 Task: Look for space in Rincón de la Victoria, Spain from 9th June, 2023 to 16th June, 2023 for 2 adults in price range Rs.8000 to Rs.16000. Place can be entire place with 2 bedrooms having 2 beds and 1 bathroom. Property type can be house, flat, guest house. Booking option can be shelf check-in. Required host language is English.
Action: Mouse moved to (260, 142)
Screenshot: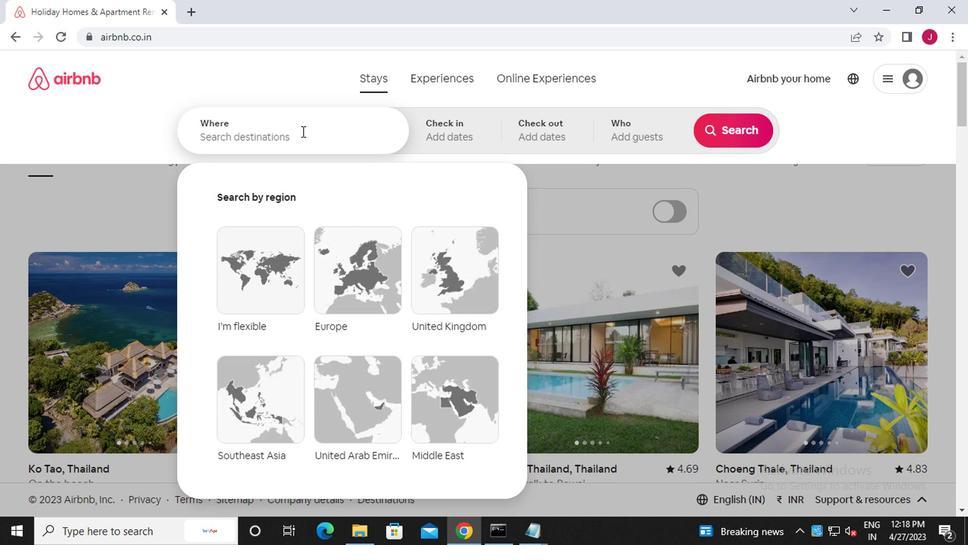 
Action: Mouse pressed left at (260, 142)
Screenshot: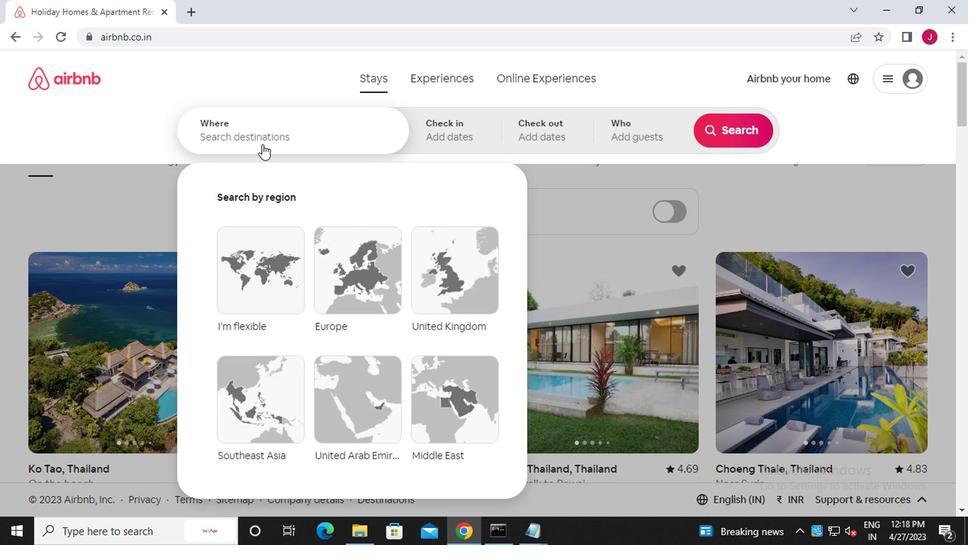 
Action: Key pressed <Key.caps_lock>r<Key.caps_lock>incon<Key.space>de<Key.space>la
Screenshot: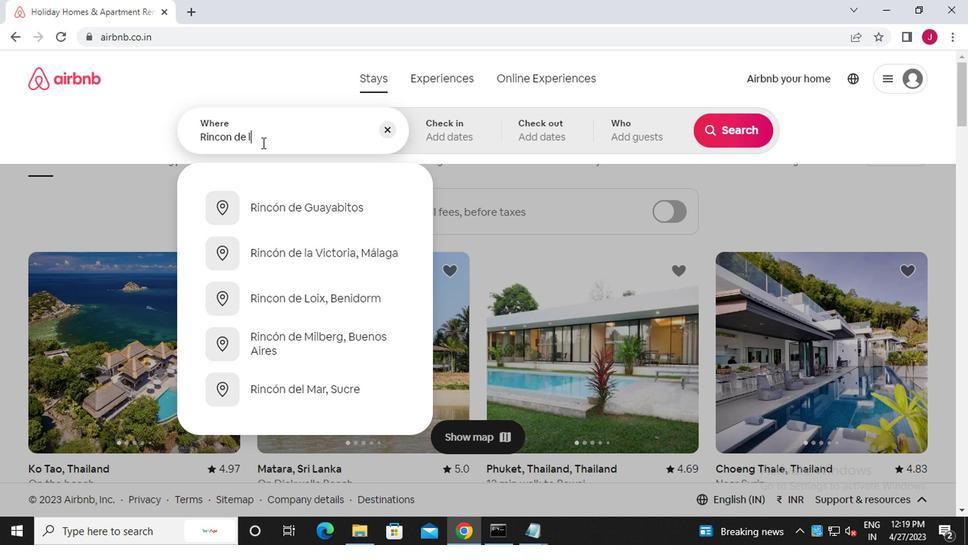 
Action: Mouse moved to (340, 203)
Screenshot: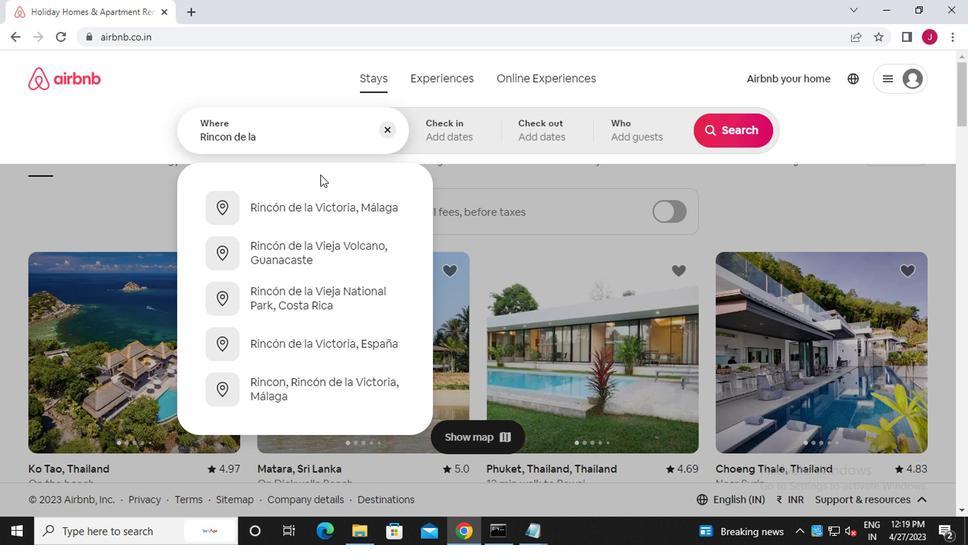 
Action: Mouse pressed left at (340, 203)
Screenshot: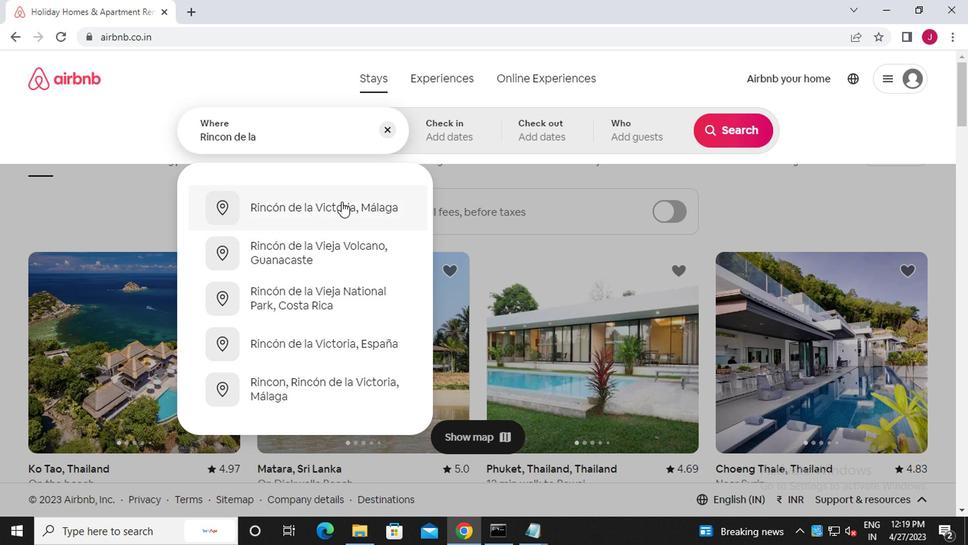 
Action: Mouse moved to (341, 139)
Screenshot: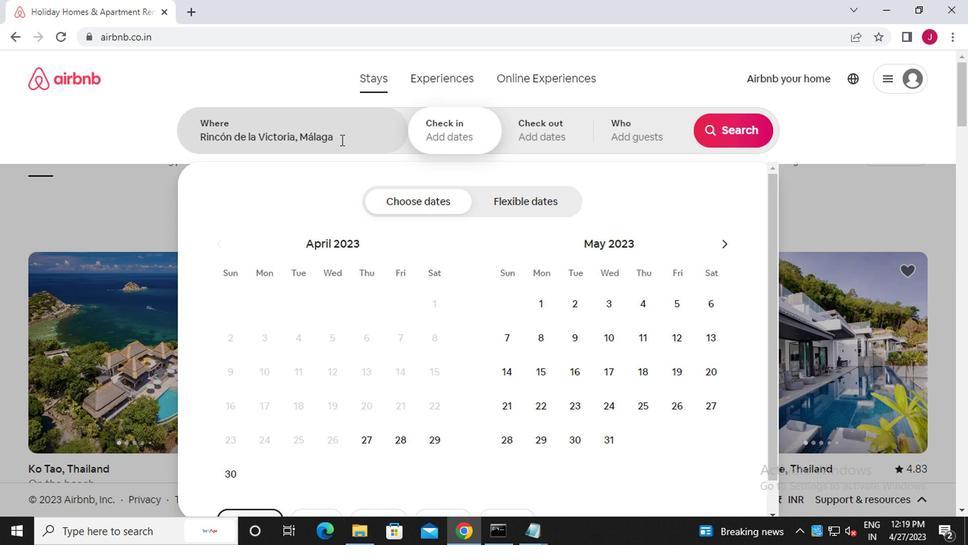 
Action: Mouse pressed left at (341, 139)
Screenshot: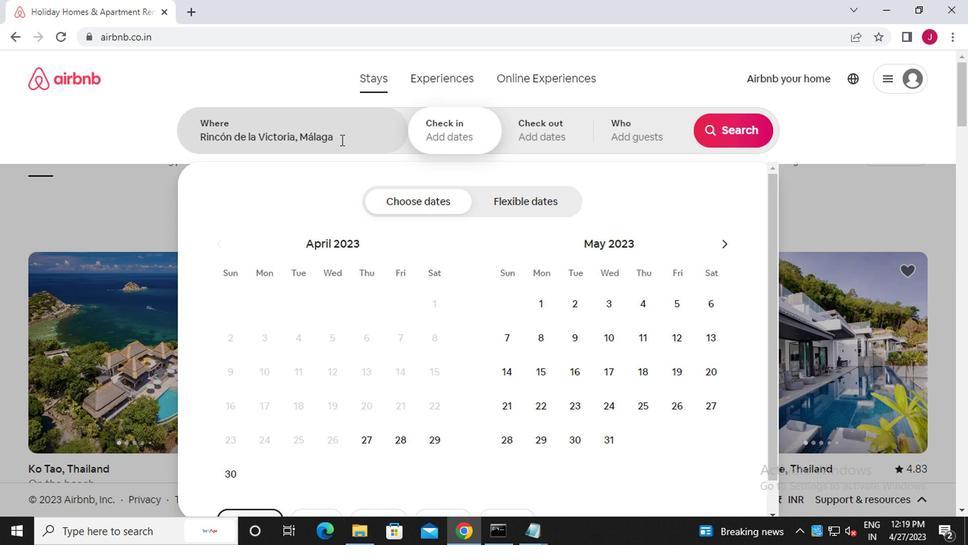 
Action: Mouse moved to (341, 139)
Screenshot: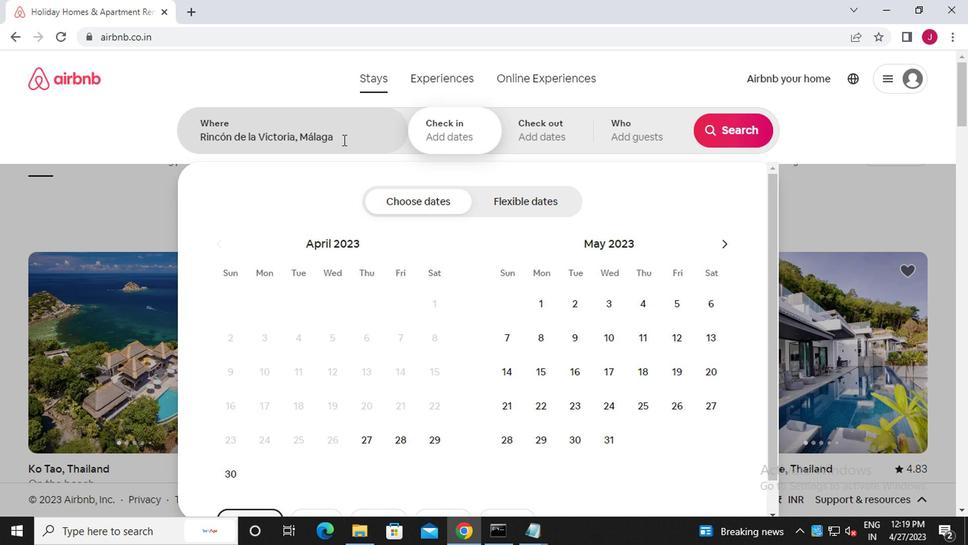 
Action: Key pressed <Key.backspace><Key.backspace><Key.backspace><Key.backspace><Key.backspace><Key.backspace>spain
Screenshot: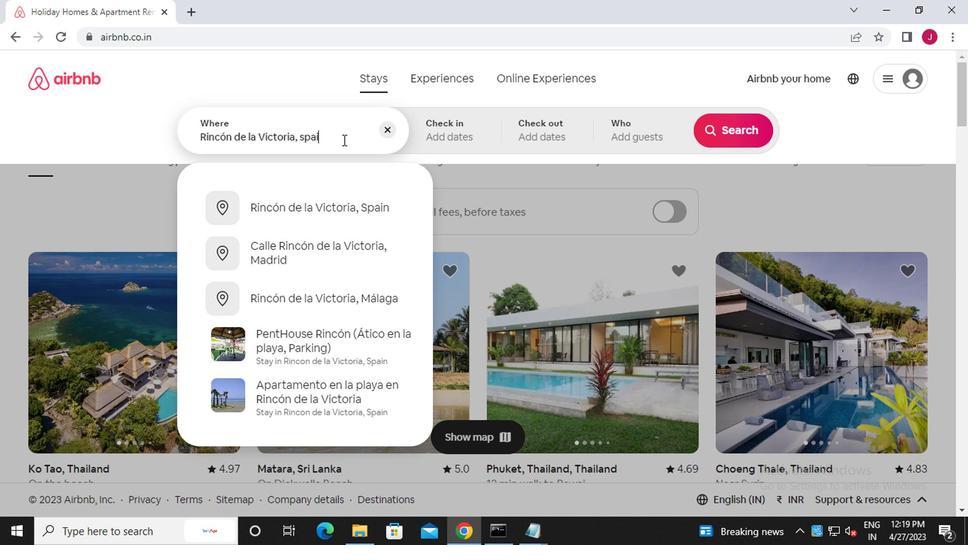 
Action: Mouse moved to (370, 206)
Screenshot: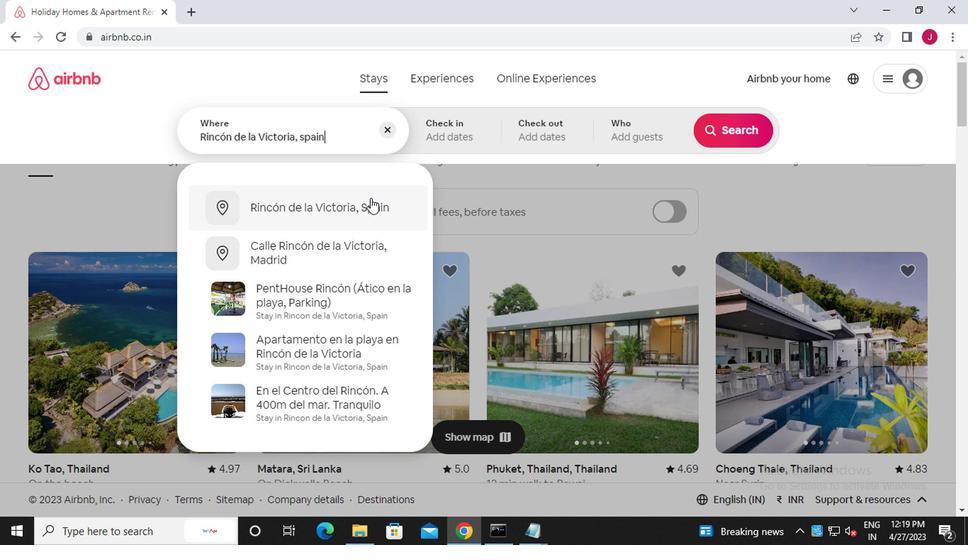 
Action: Mouse pressed left at (370, 206)
Screenshot: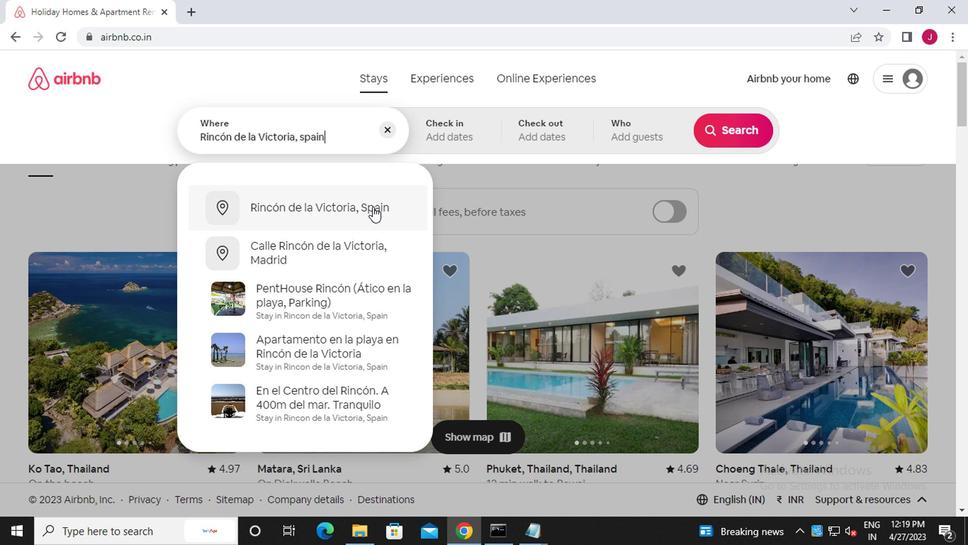 
Action: Mouse moved to (725, 243)
Screenshot: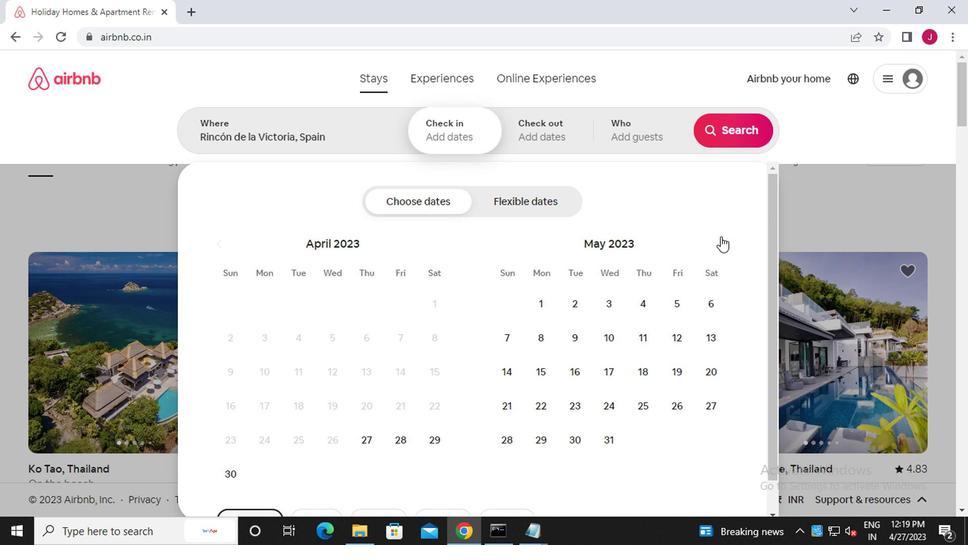 
Action: Mouse pressed left at (725, 243)
Screenshot: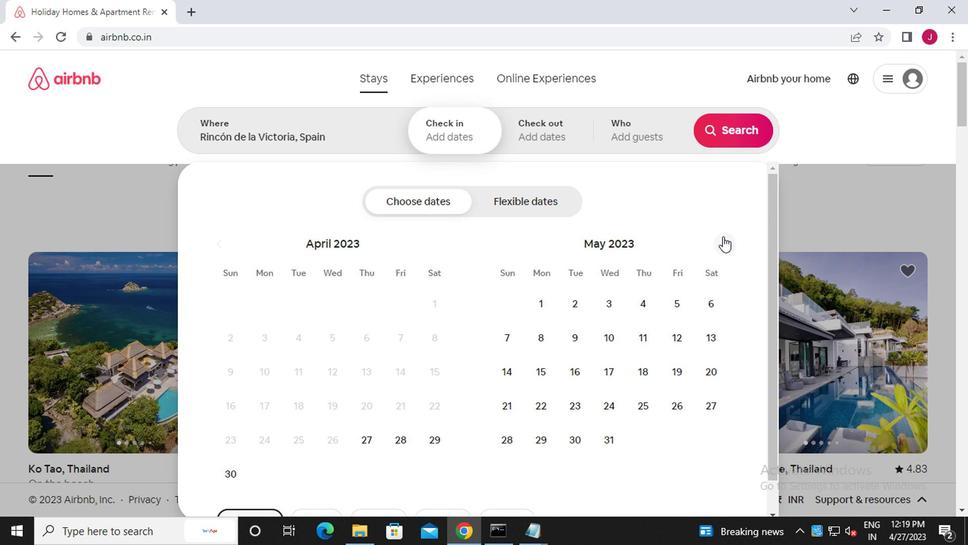 
Action: Mouse moved to (680, 341)
Screenshot: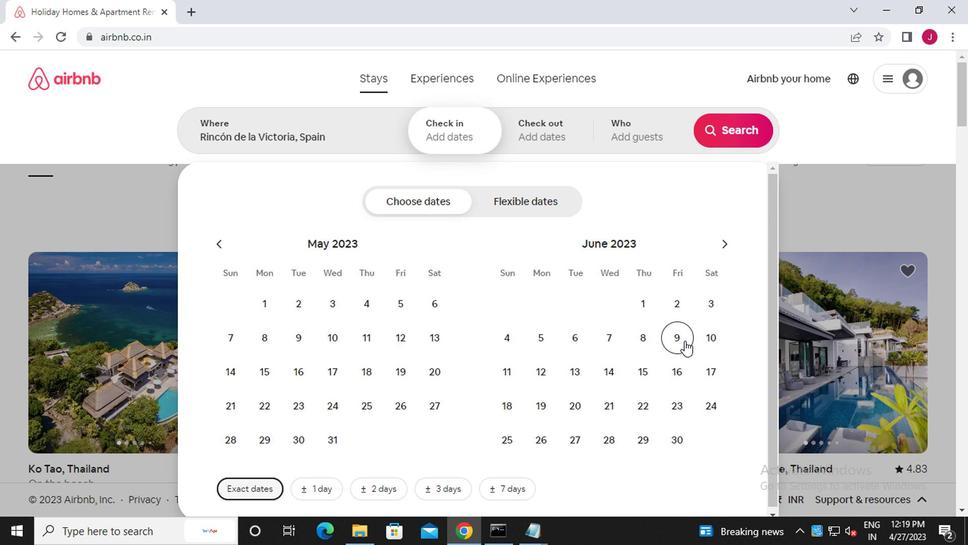 
Action: Mouse pressed left at (680, 341)
Screenshot: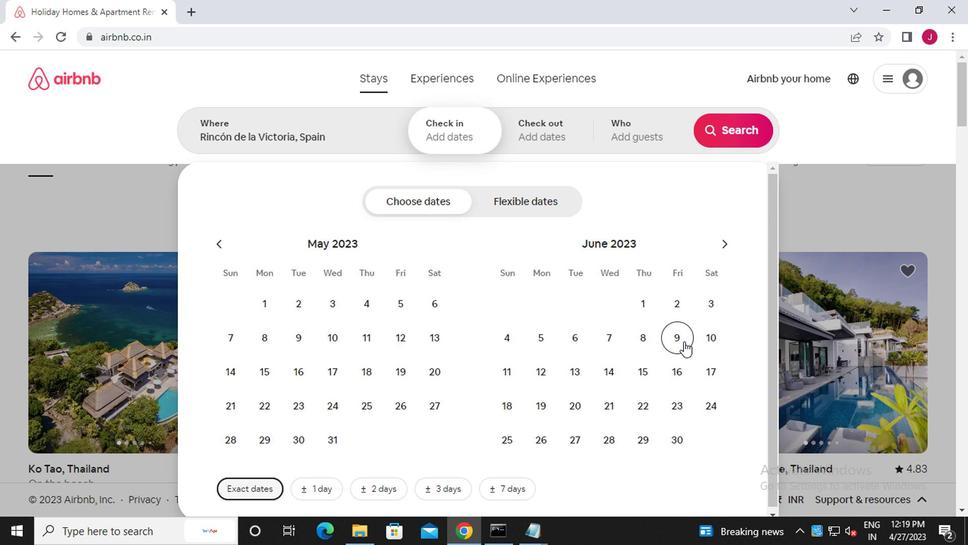 
Action: Mouse moved to (675, 371)
Screenshot: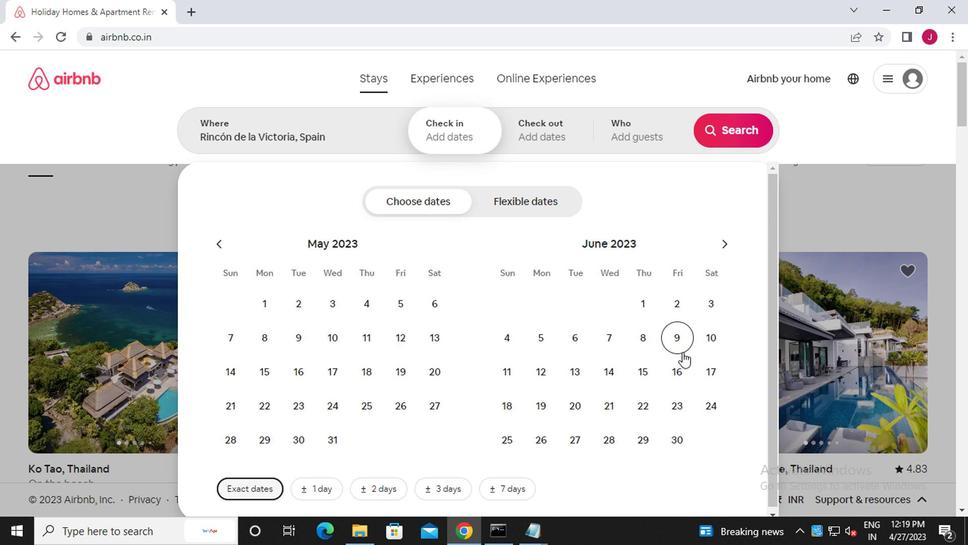 
Action: Mouse pressed left at (675, 371)
Screenshot: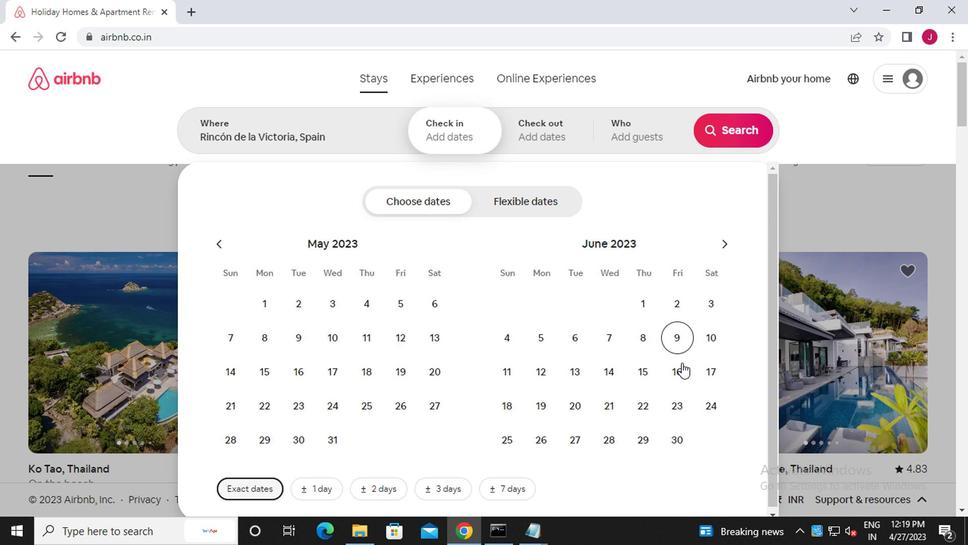 
Action: Mouse moved to (648, 134)
Screenshot: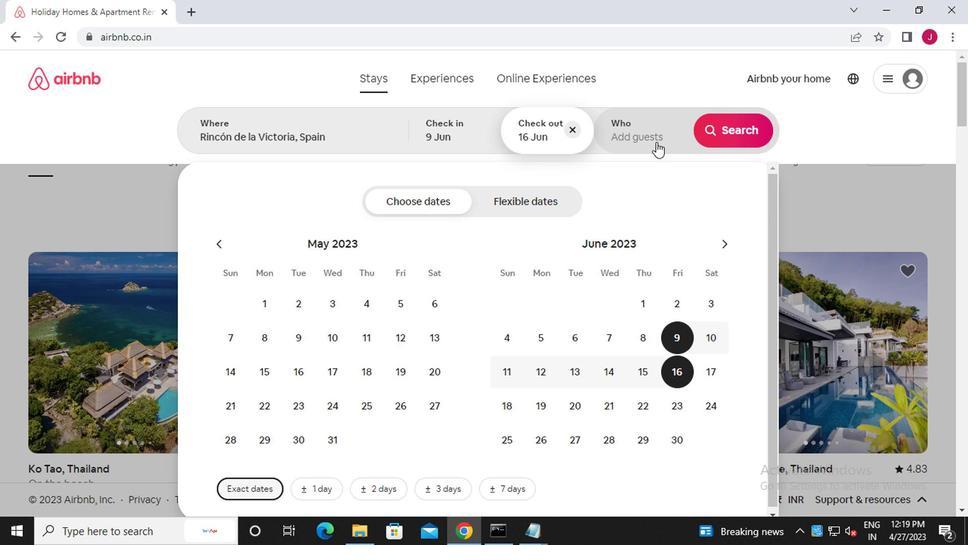 
Action: Mouse pressed left at (648, 134)
Screenshot: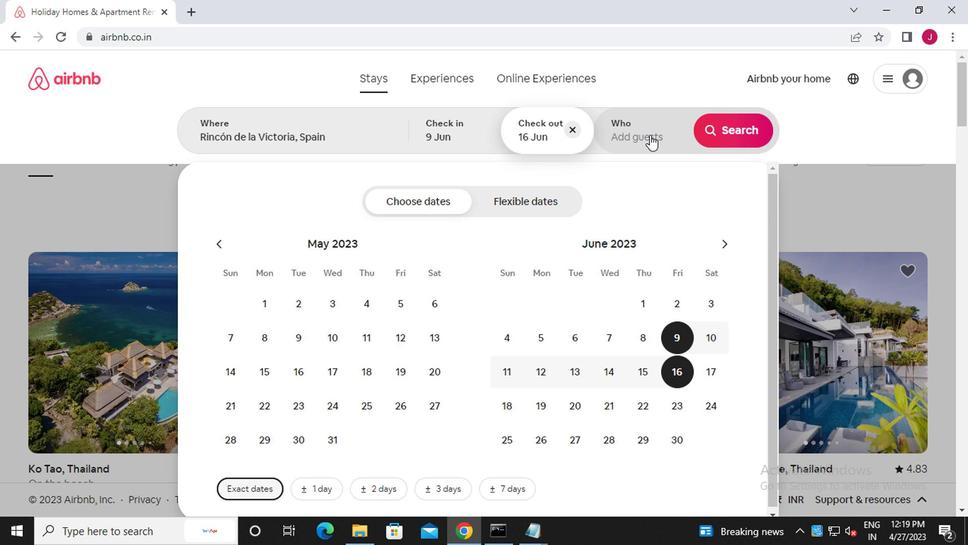 
Action: Mouse moved to (730, 208)
Screenshot: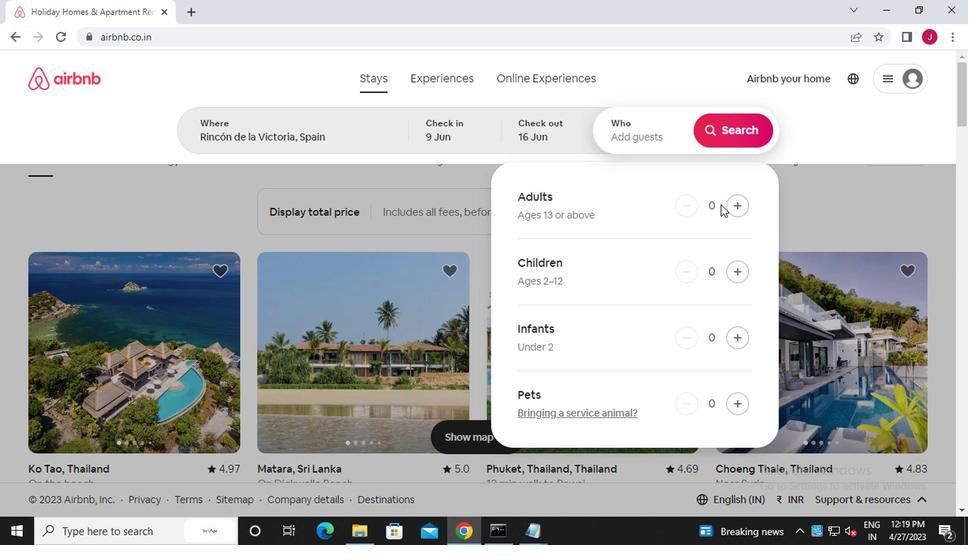 
Action: Mouse pressed left at (730, 208)
Screenshot: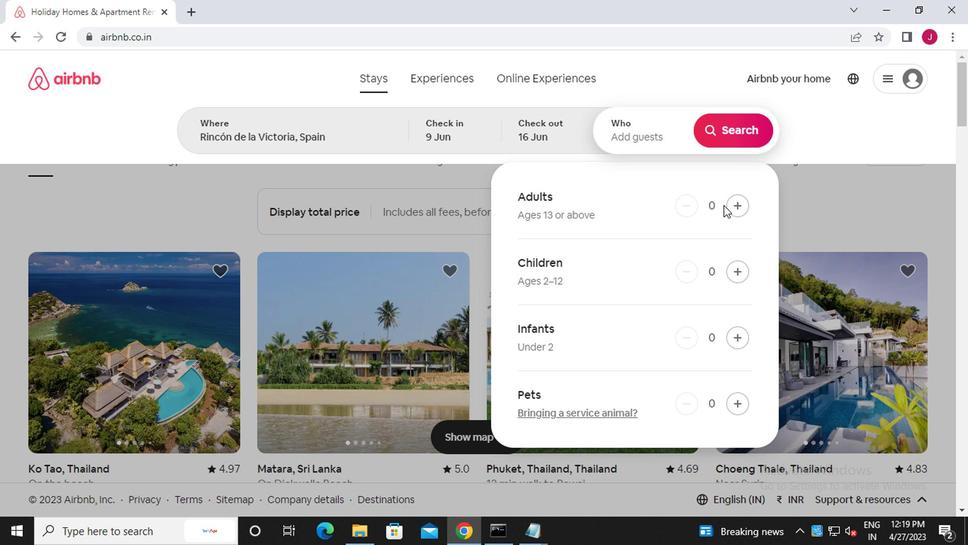 
Action: Mouse moved to (730, 208)
Screenshot: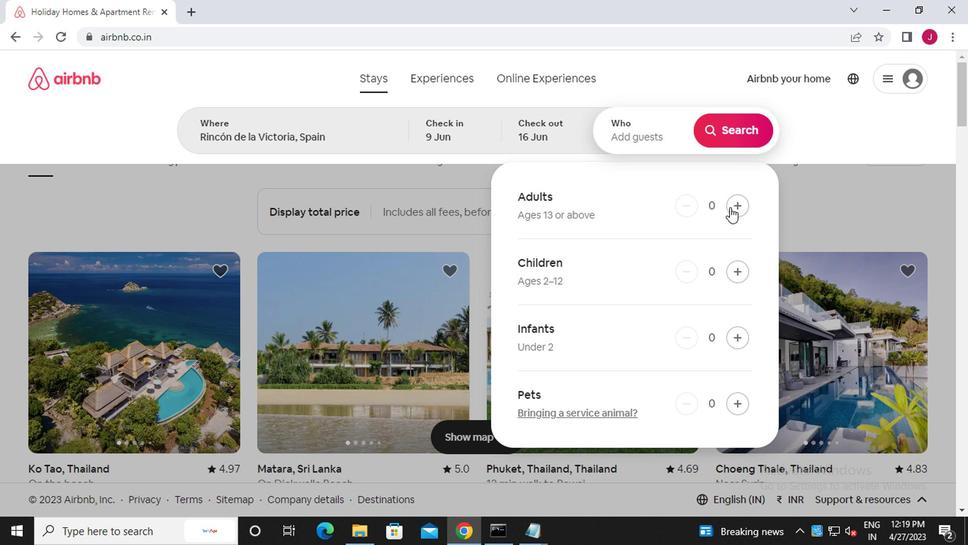 
Action: Mouse pressed left at (730, 208)
Screenshot: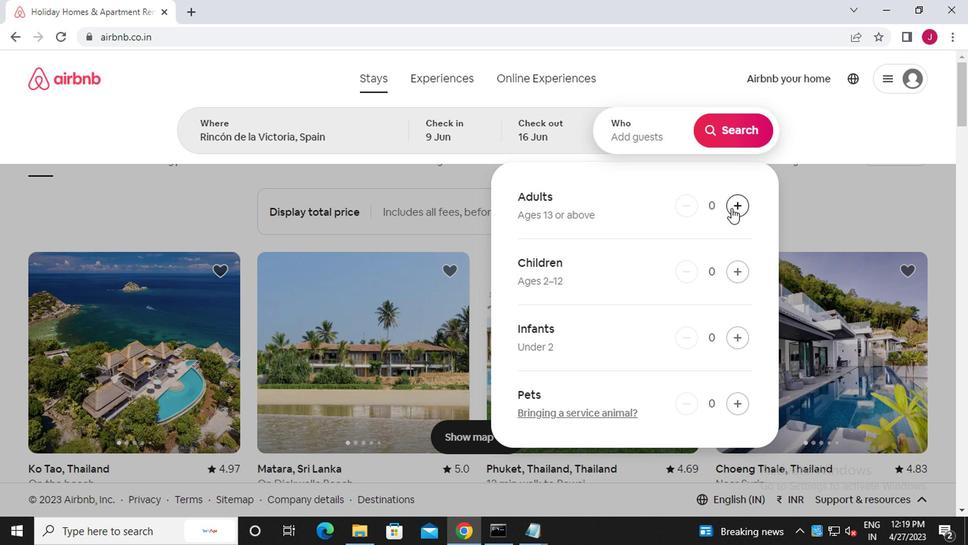 
Action: Mouse moved to (740, 128)
Screenshot: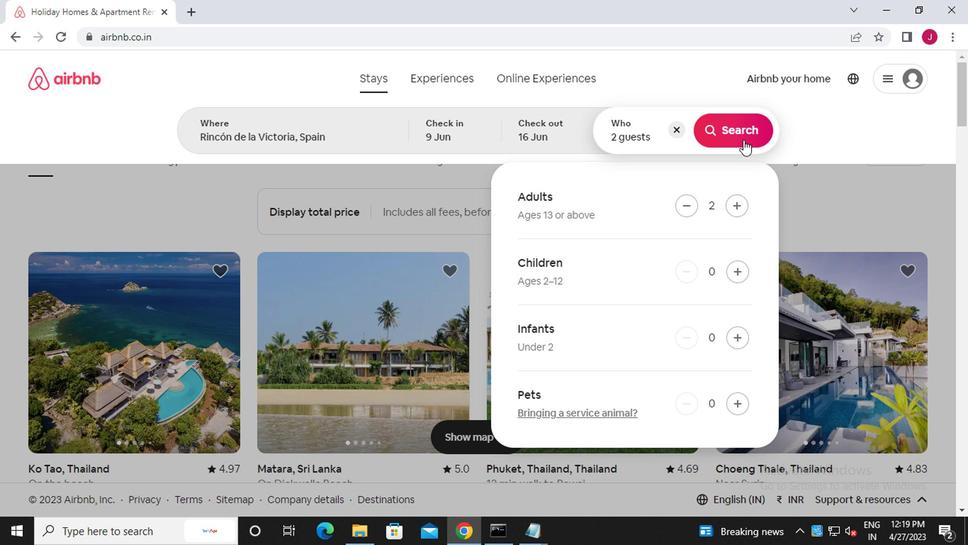 
Action: Mouse pressed left at (740, 128)
Screenshot: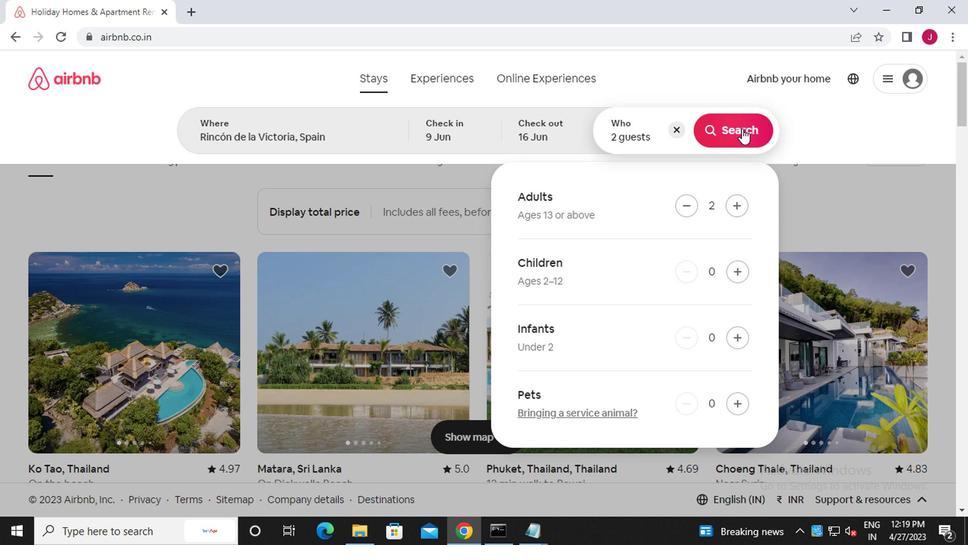 
Action: Mouse moved to (915, 138)
Screenshot: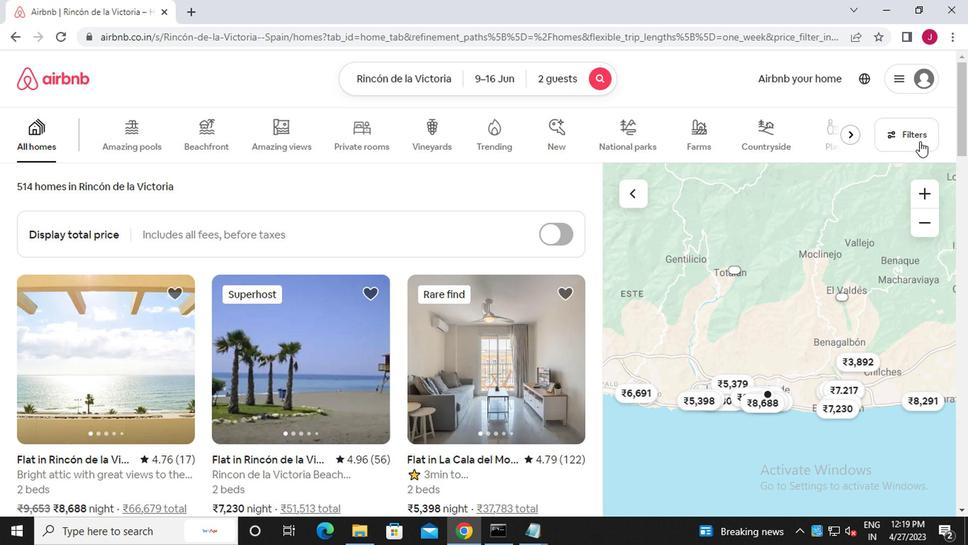 
Action: Mouse pressed left at (915, 138)
Screenshot: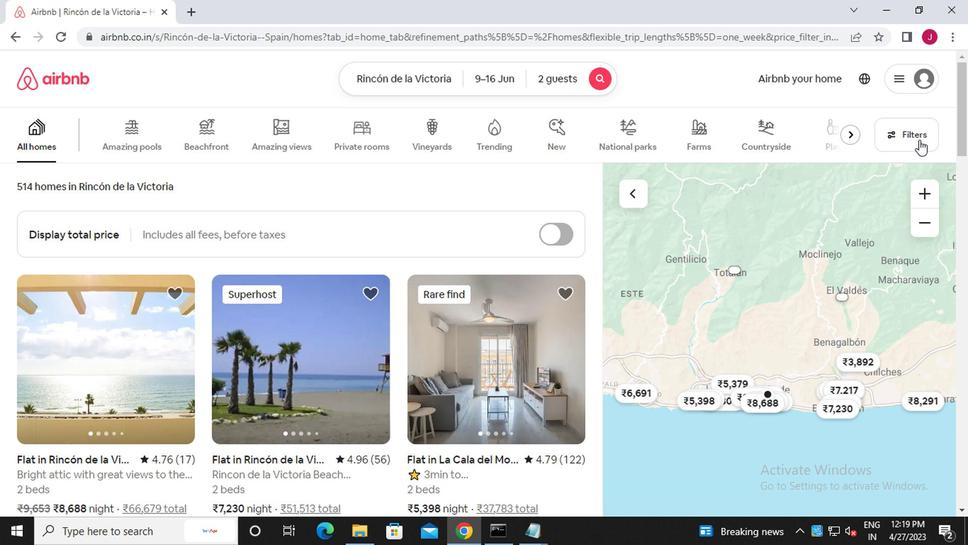 
Action: Mouse moved to (318, 309)
Screenshot: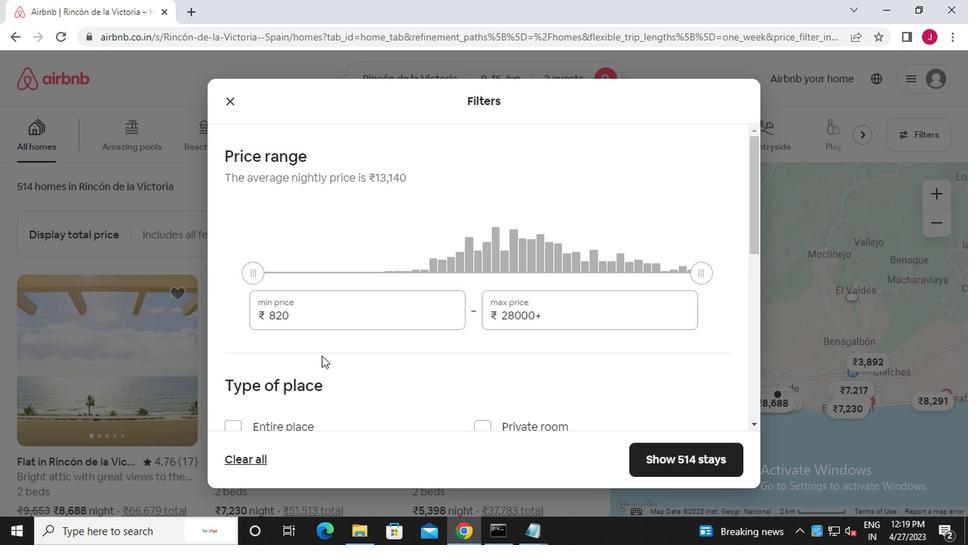 
Action: Mouse pressed left at (318, 309)
Screenshot: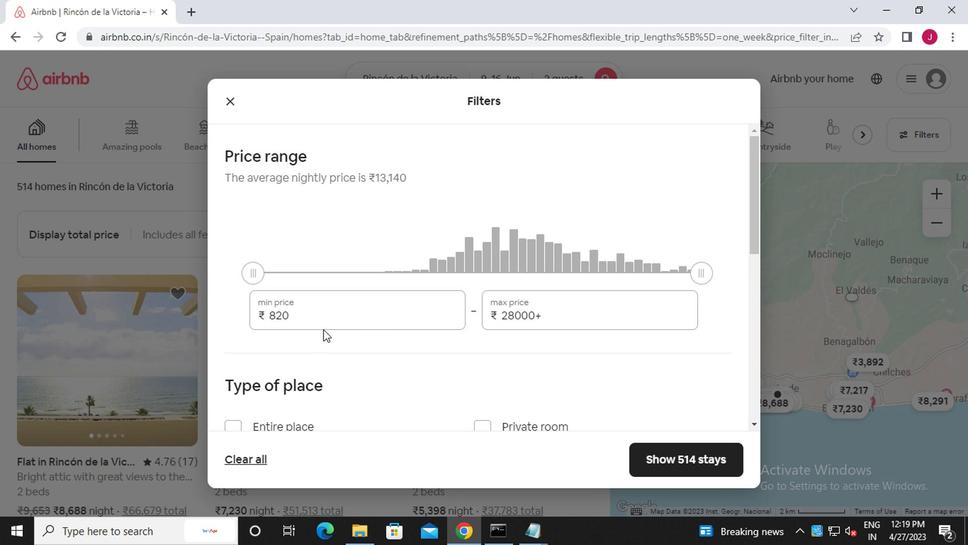 
Action: Mouse moved to (314, 302)
Screenshot: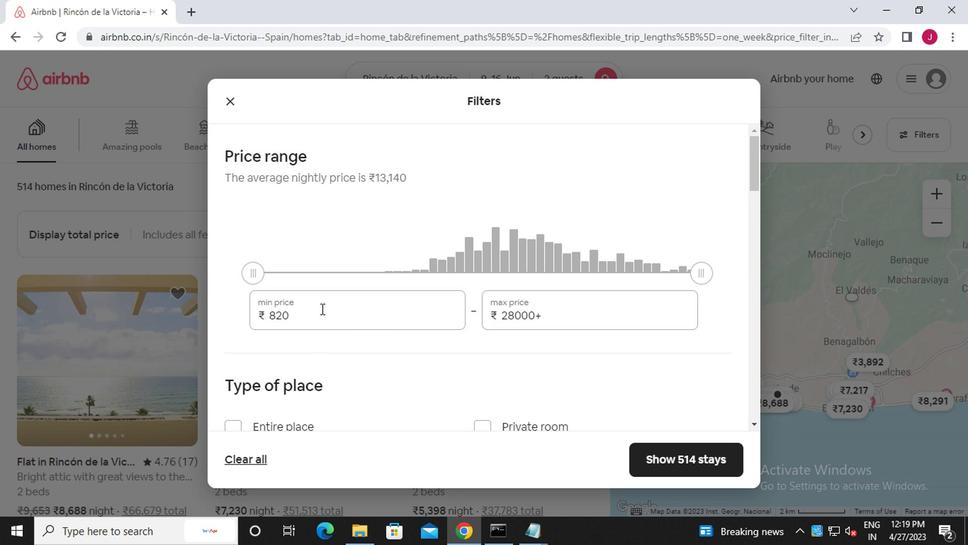 
Action: Key pressed <Key.backspace><Key.backspace><<96>><<96>><<96>>
Screenshot: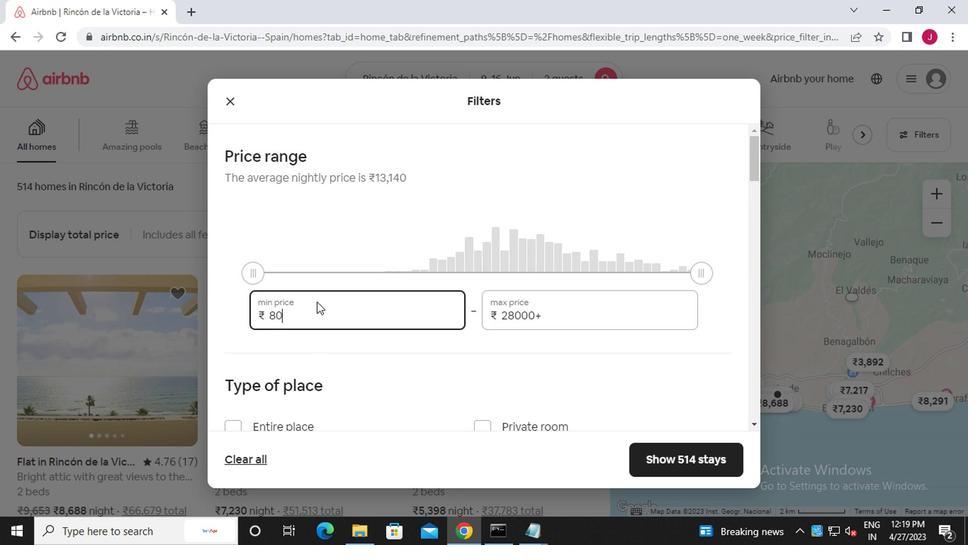 
Action: Mouse moved to (573, 317)
Screenshot: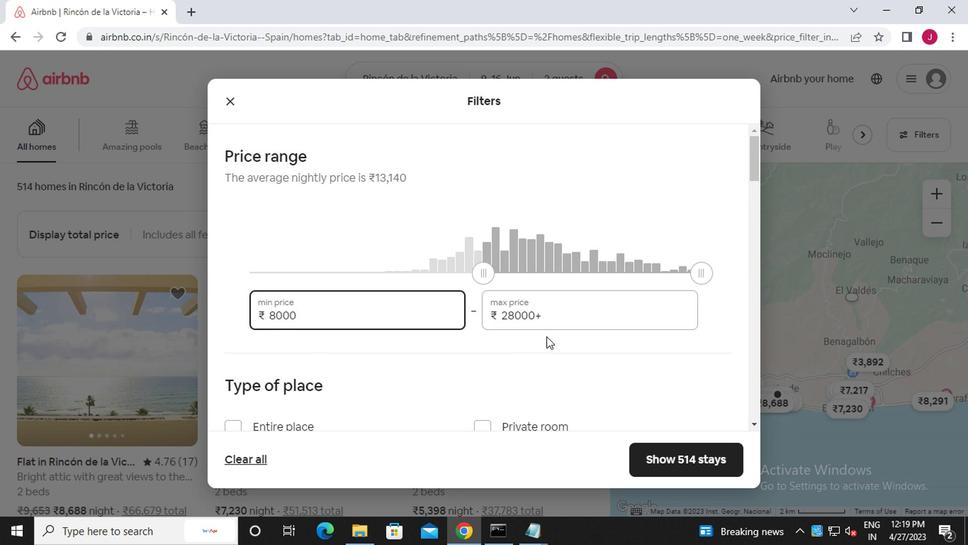 
Action: Mouse pressed left at (573, 317)
Screenshot: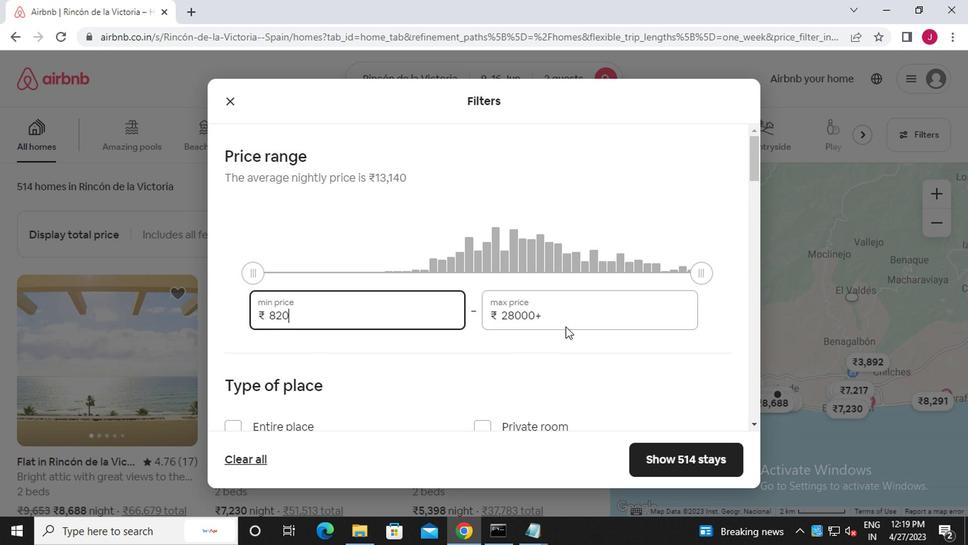 
Action: Mouse moved to (572, 317)
Screenshot: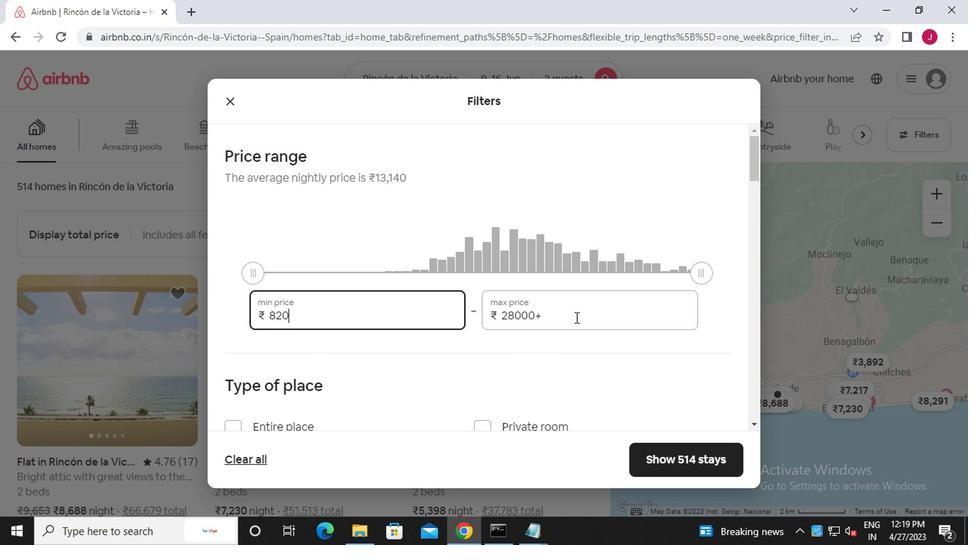 
Action: Key pressed <Key.backspace><Key.backspace><Key.backspace><Key.backspace><Key.backspace><Key.backspace><Key.backspace><Key.backspace><Key.backspace><Key.backspace><Key.backspace><Key.backspace><<97>><<102>><<96>><<96>><<96>>
Screenshot: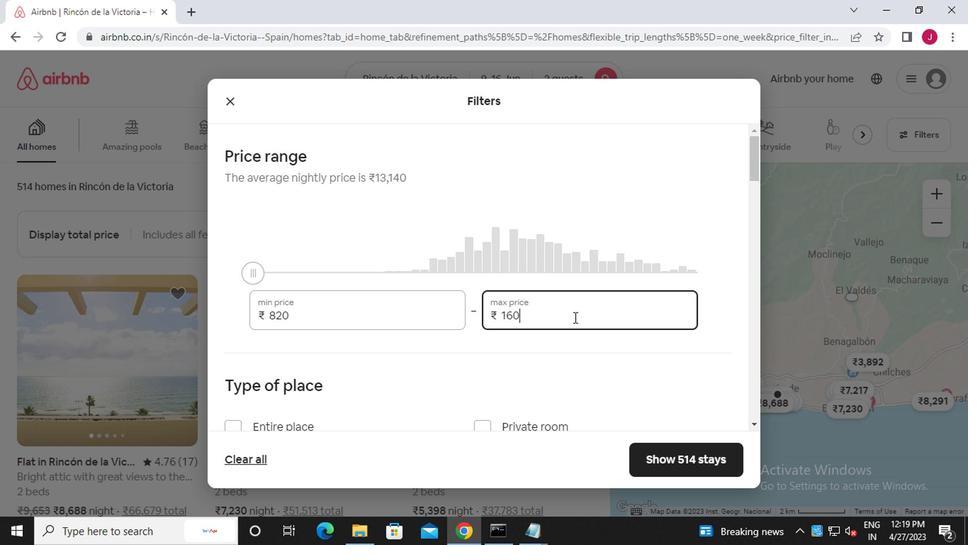 
Action: Mouse scrolled (572, 316) with delta (0, -1)
Screenshot: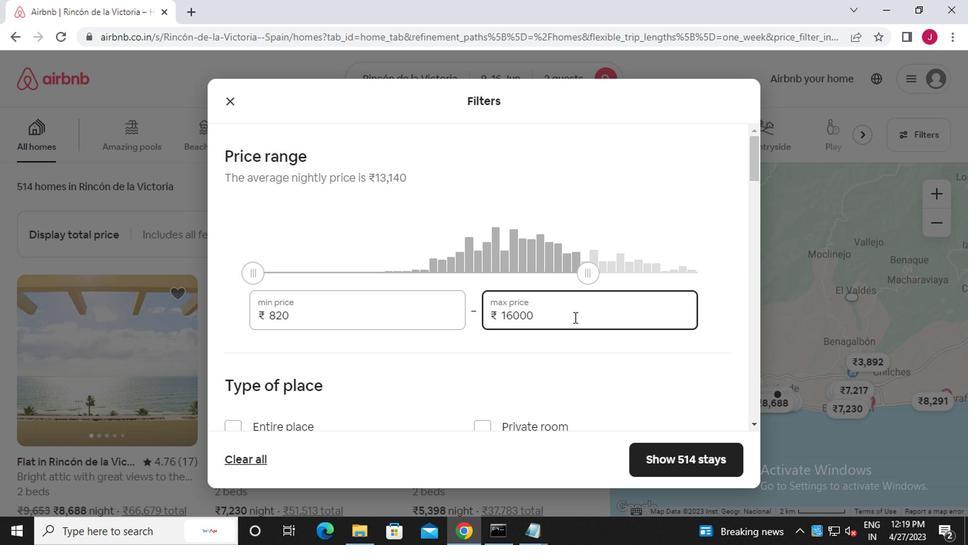 
Action: Mouse moved to (572, 326)
Screenshot: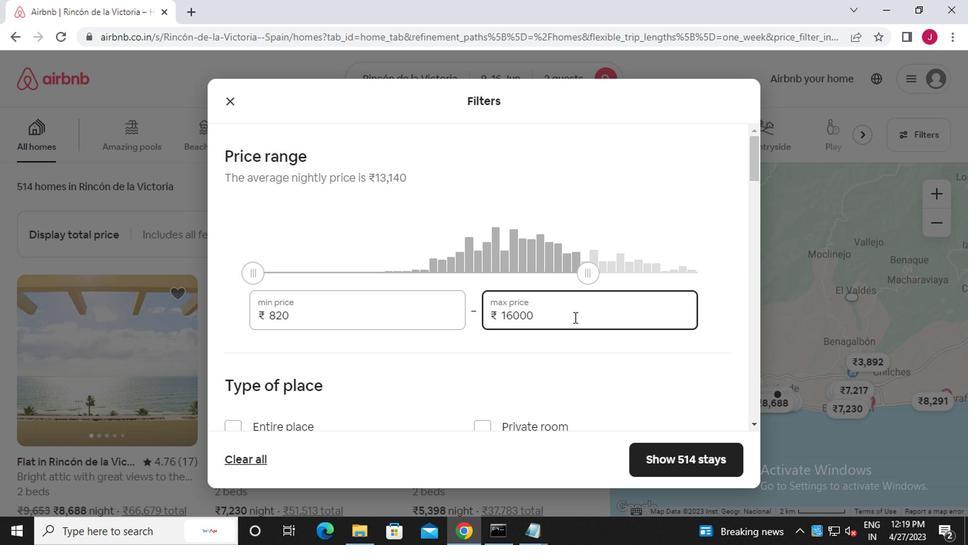 
Action: Mouse scrolled (572, 325) with delta (0, -1)
Screenshot: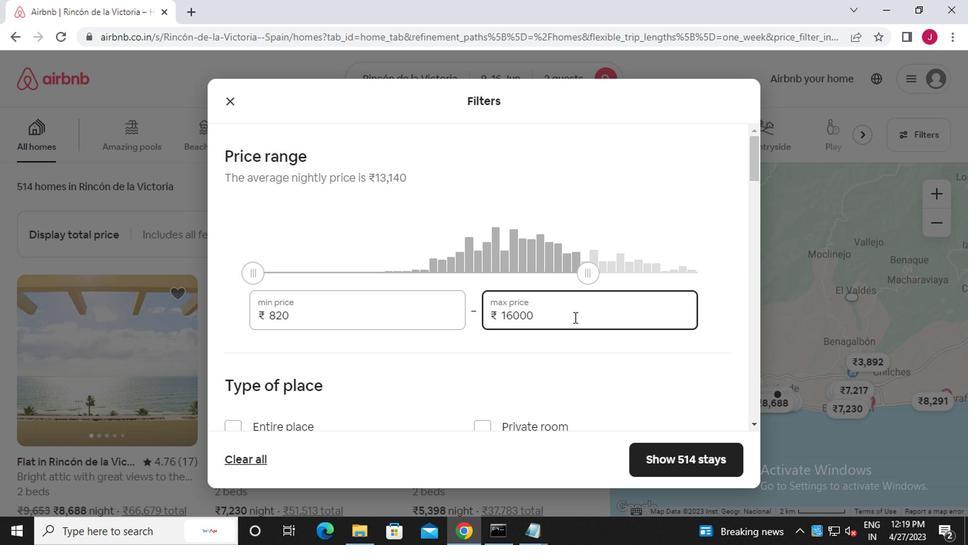 
Action: Mouse moved to (572, 335)
Screenshot: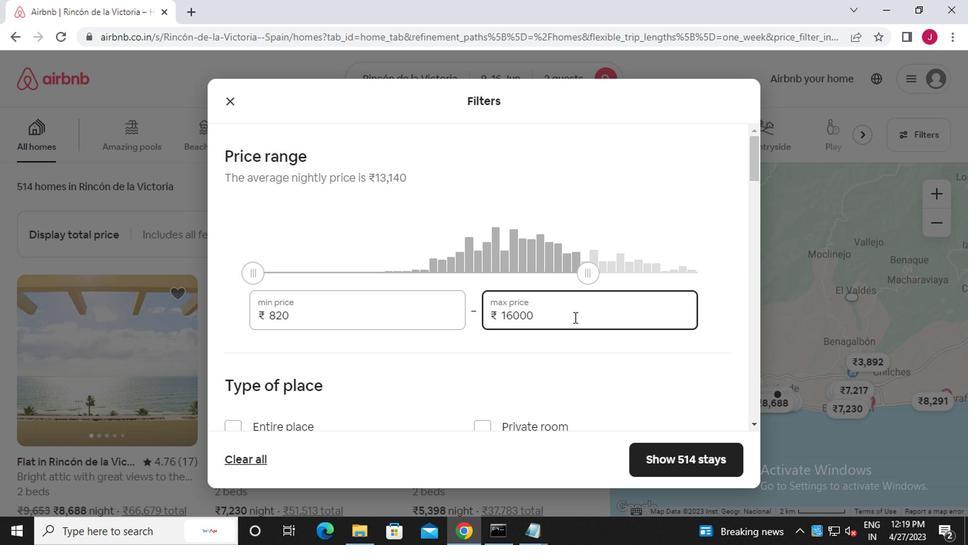 
Action: Mouse scrolled (572, 334) with delta (0, -1)
Screenshot: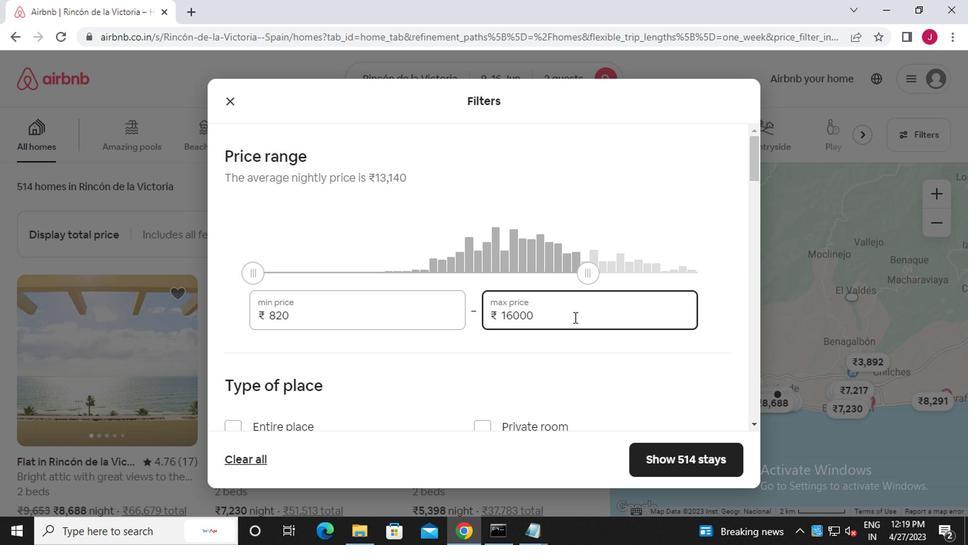 
Action: Mouse moved to (234, 211)
Screenshot: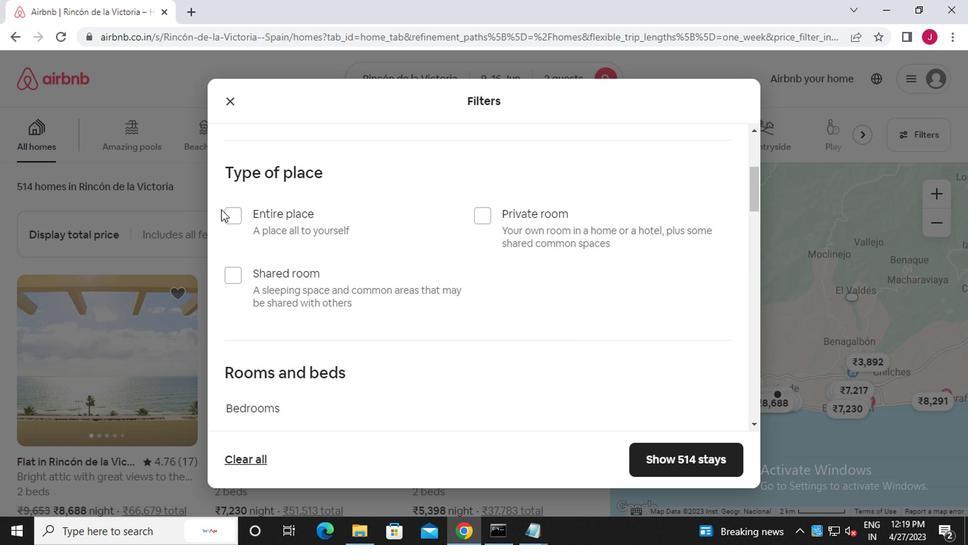
Action: Mouse pressed left at (234, 211)
Screenshot: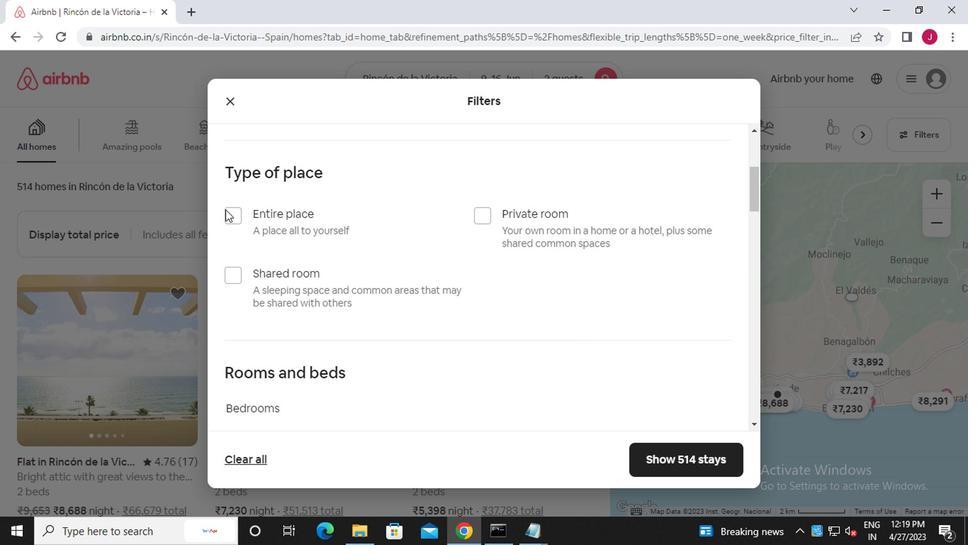 
Action: Mouse moved to (363, 256)
Screenshot: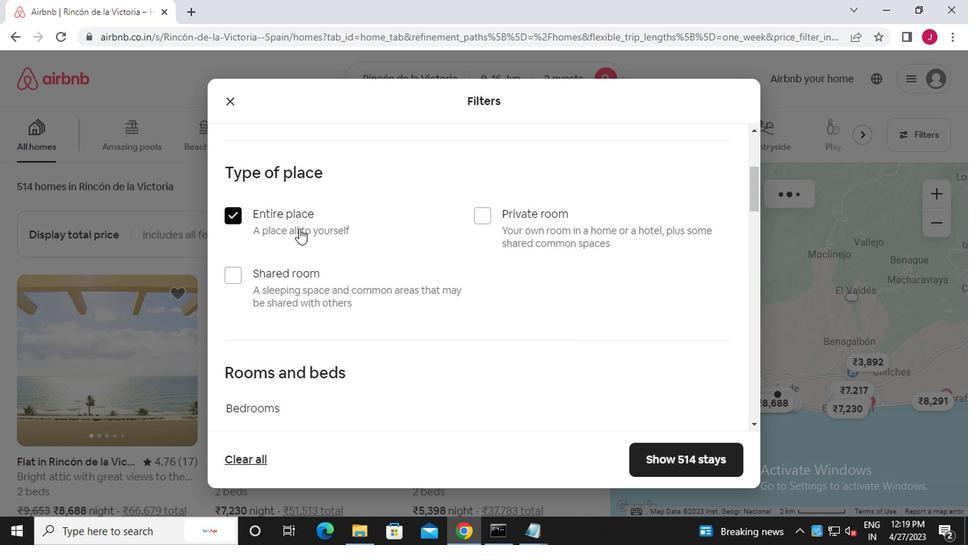 
Action: Mouse scrolled (363, 255) with delta (0, 0)
Screenshot: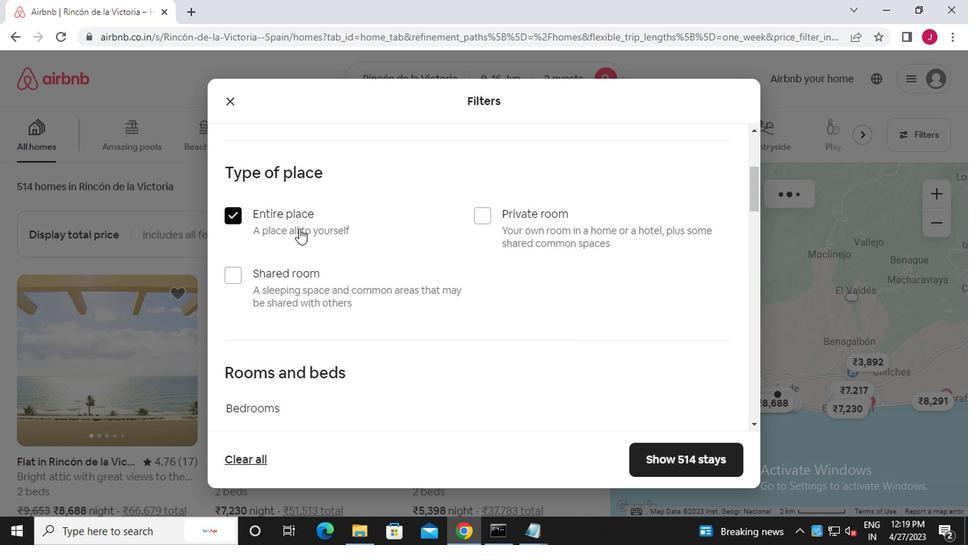 
Action: Mouse scrolled (363, 255) with delta (0, 0)
Screenshot: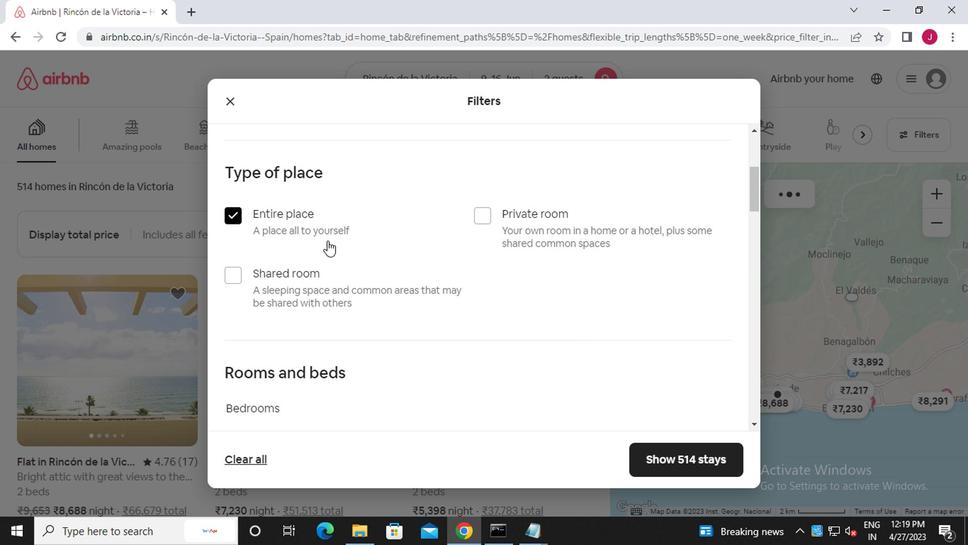 
Action: Mouse scrolled (363, 255) with delta (0, 0)
Screenshot: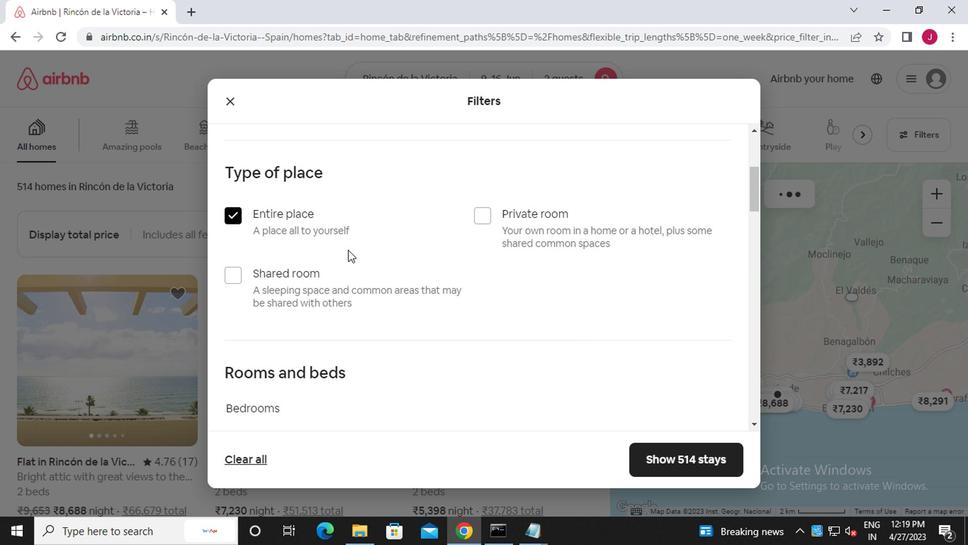 
Action: Mouse scrolled (363, 255) with delta (0, 0)
Screenshot: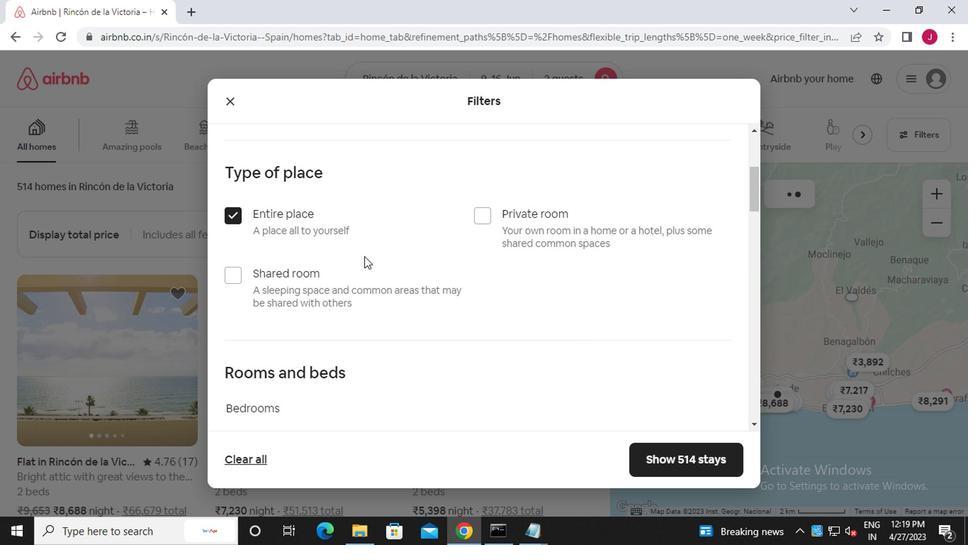
Action: Mouse moved to (357, 158)
Screenshot: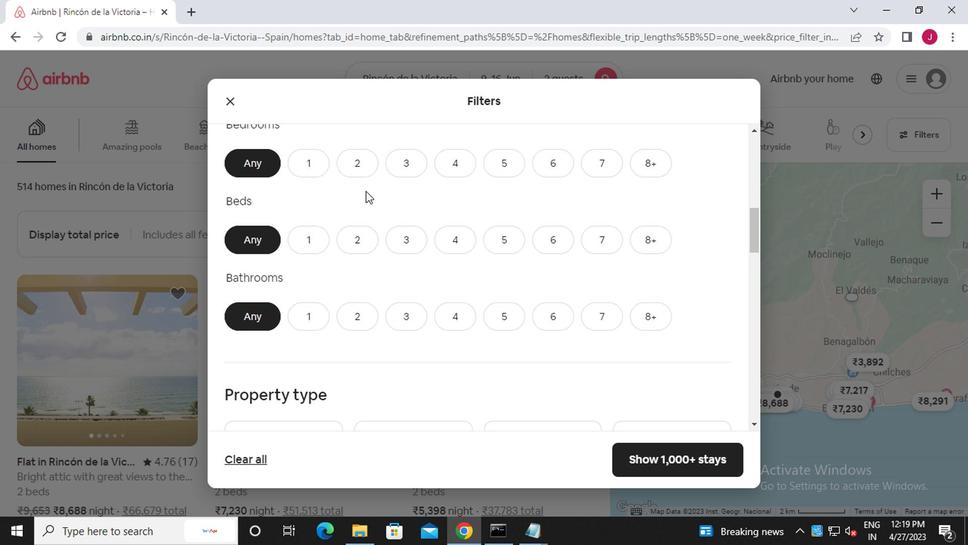 
Action: Mouse pressed left at (357, 158)
Screenshot: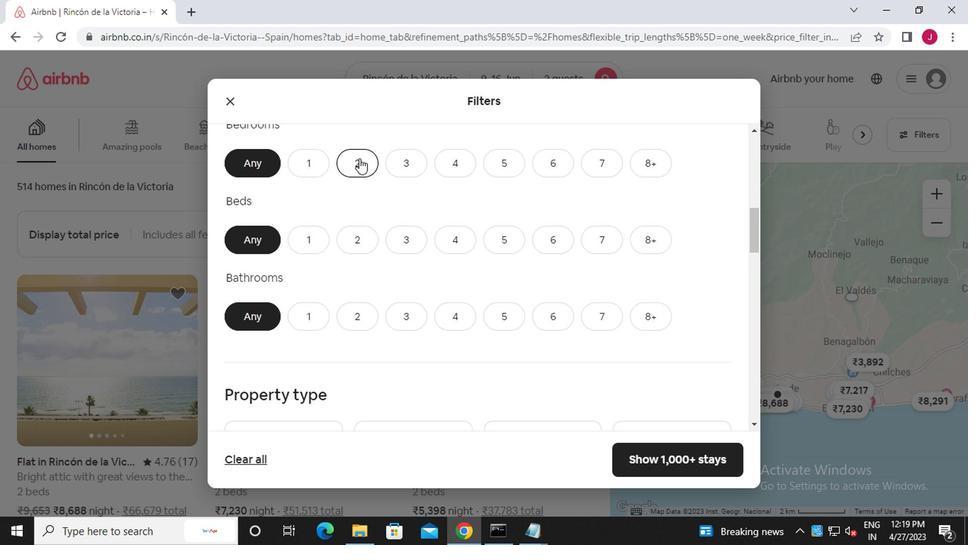 
Action: Mouse moved to (356, 235)
Screenshot: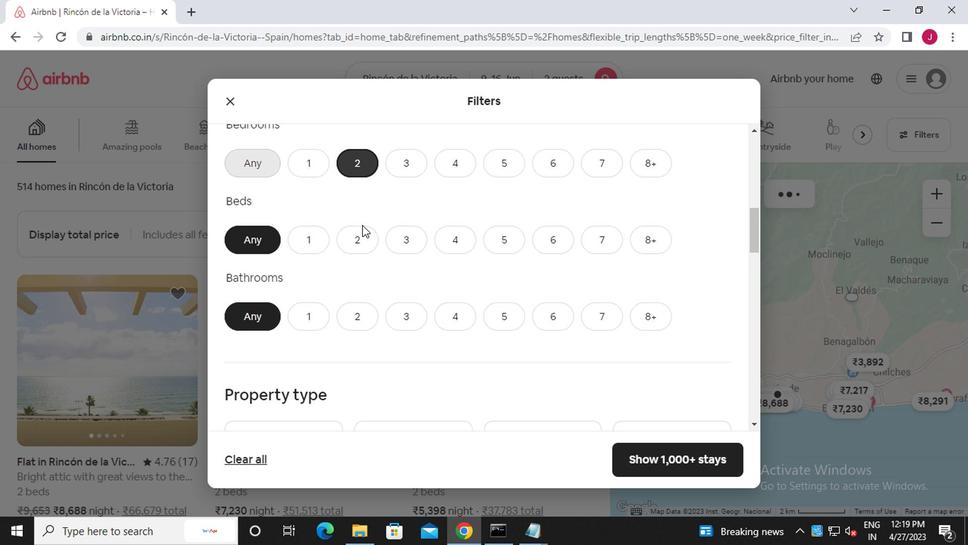 
Action: Mouse pressed left at (356, 235)
Screenshot: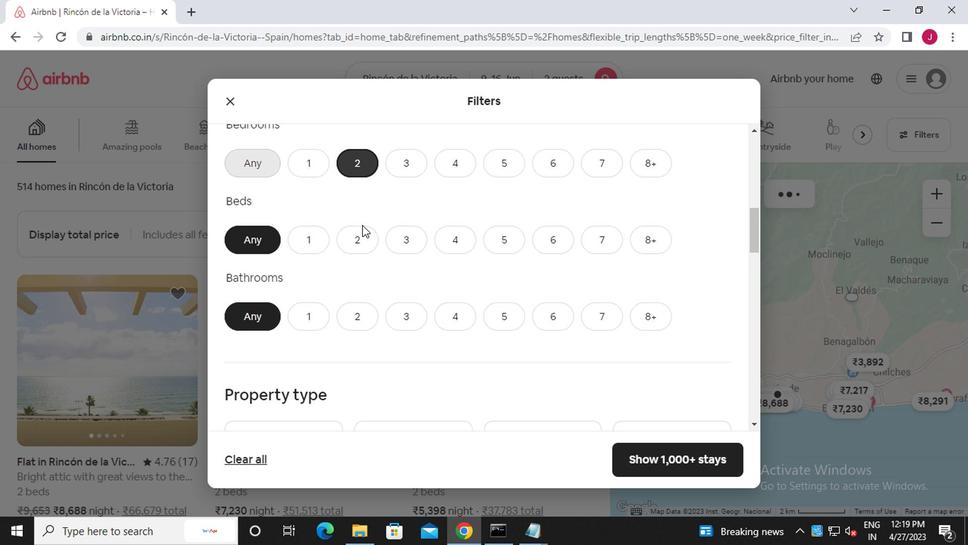 
Action: Mouse moved to (316, 316)
Screenshot: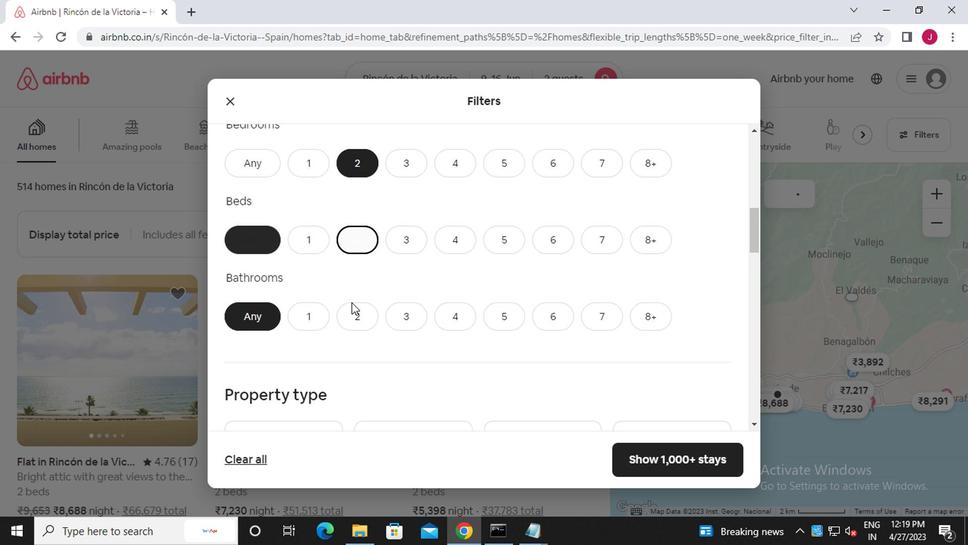 
Action: Mouse pressed left at (316, 316)
Screenshot: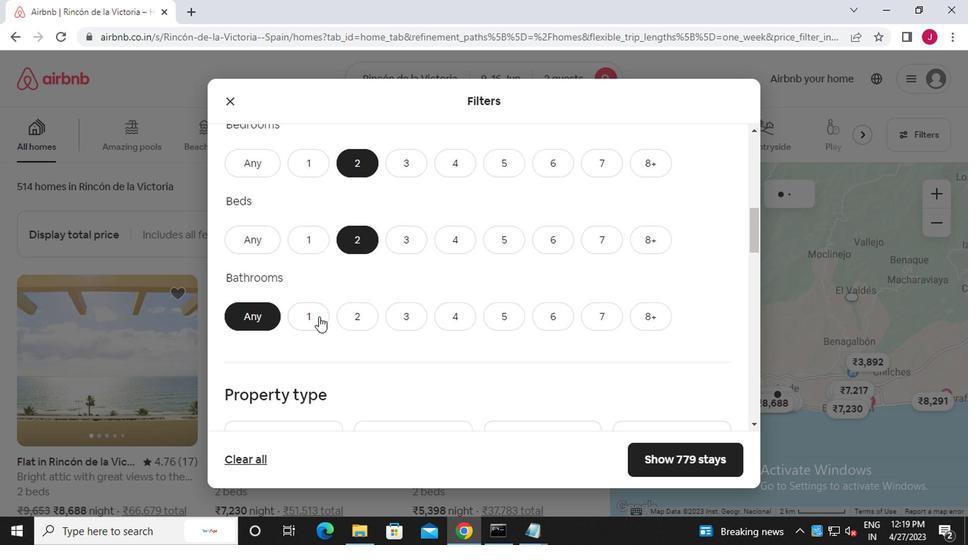
Action: Mouse scrolled (316, 316) with delta (0, 0)
Screenshot: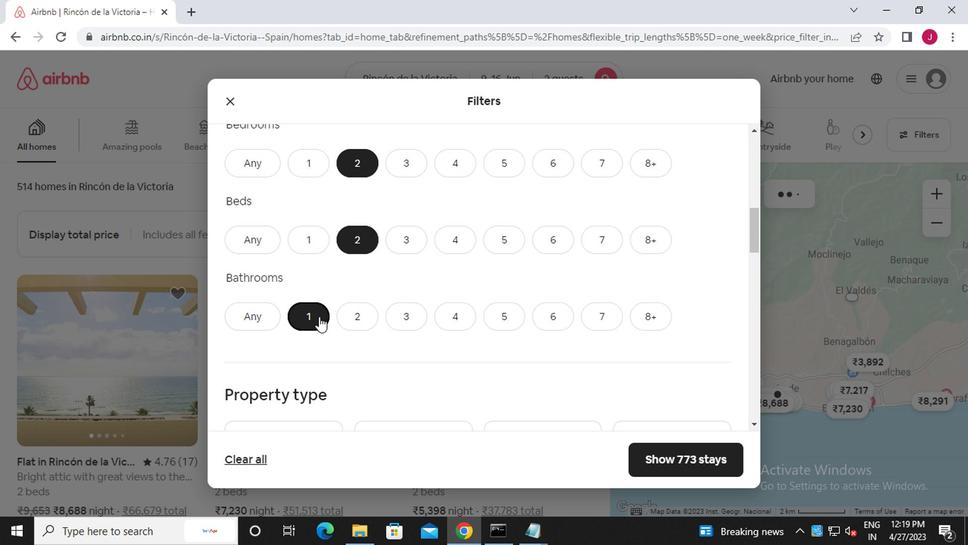
Action: Mouse scrolled (316, 316) with delta (0, 0)
Screenshot: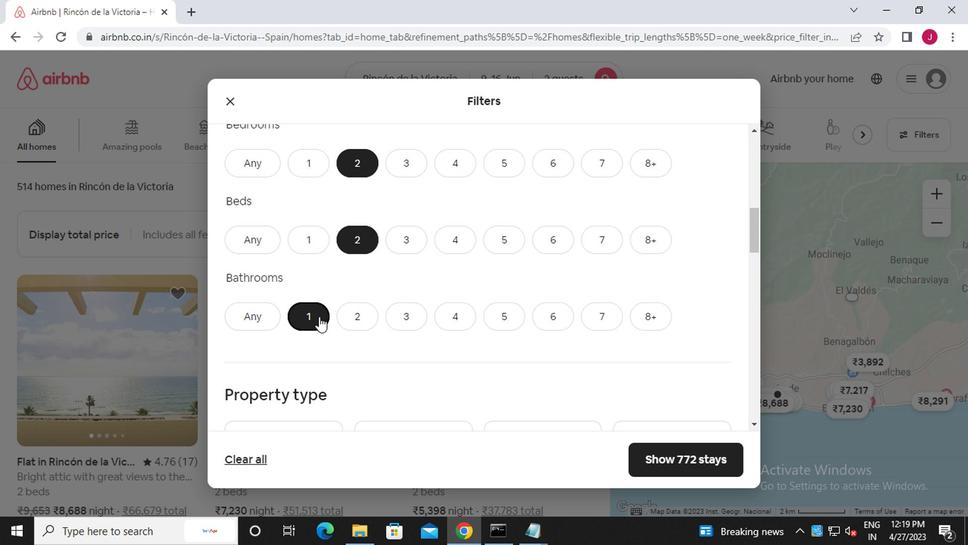 
Action: Mouse moved to (292, 330)
Screenshot: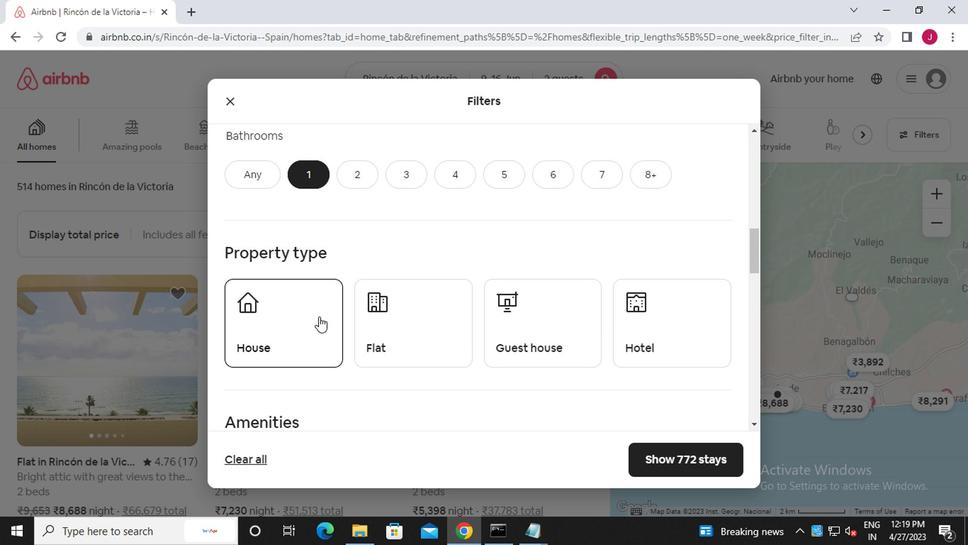 
Action: Mouse pressed left at (292, 330)
Screenshot: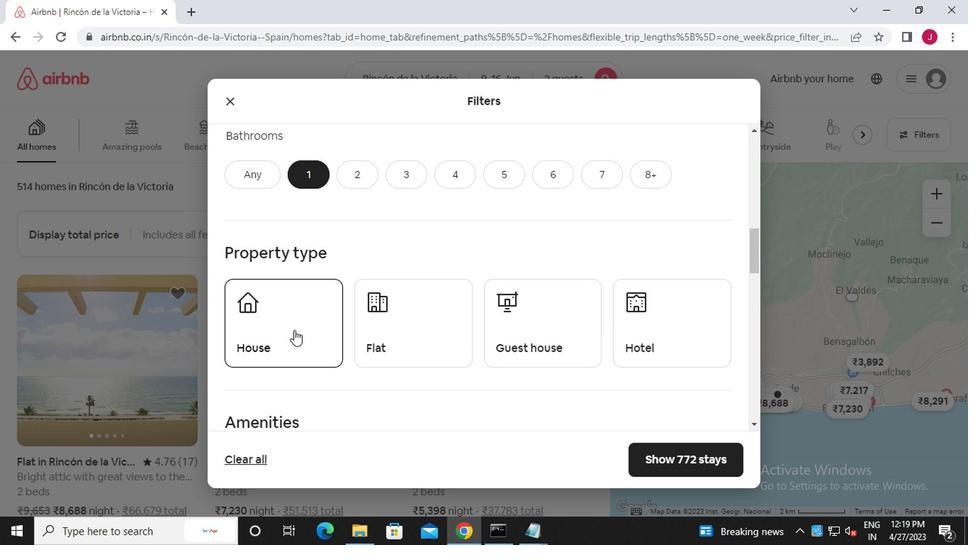 
Action: Mouse moved to (383, 337)
Screenshot: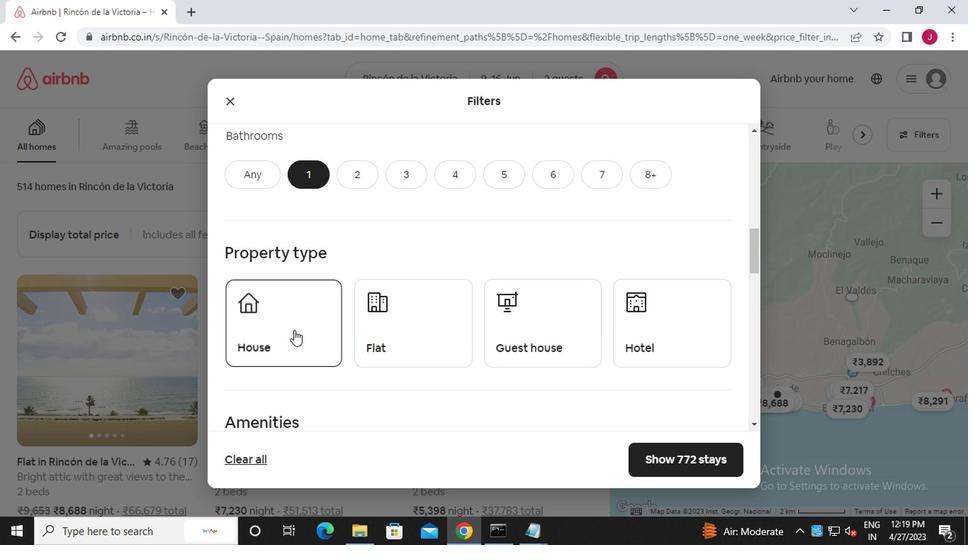 
Action: Mouse pressed left at (383, 337)
Screenshot: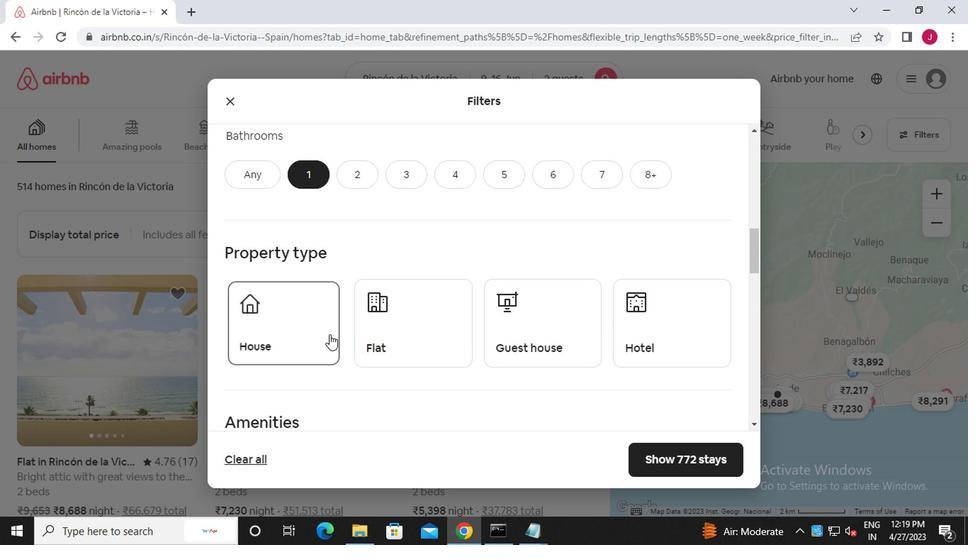 
Action: Mouse moved to (504, 337)
Screenshot: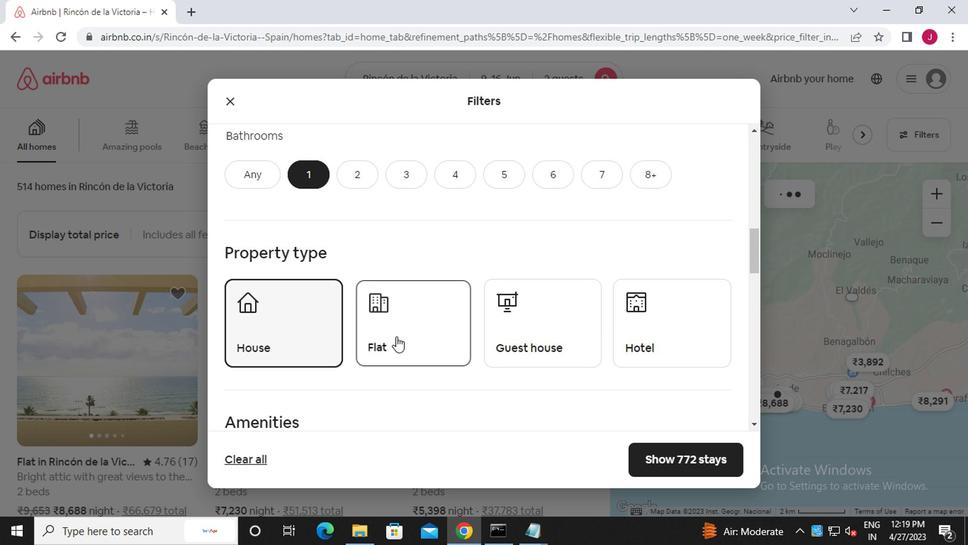 
Action: Mouse pressed left at (504, 337)
Screenshot: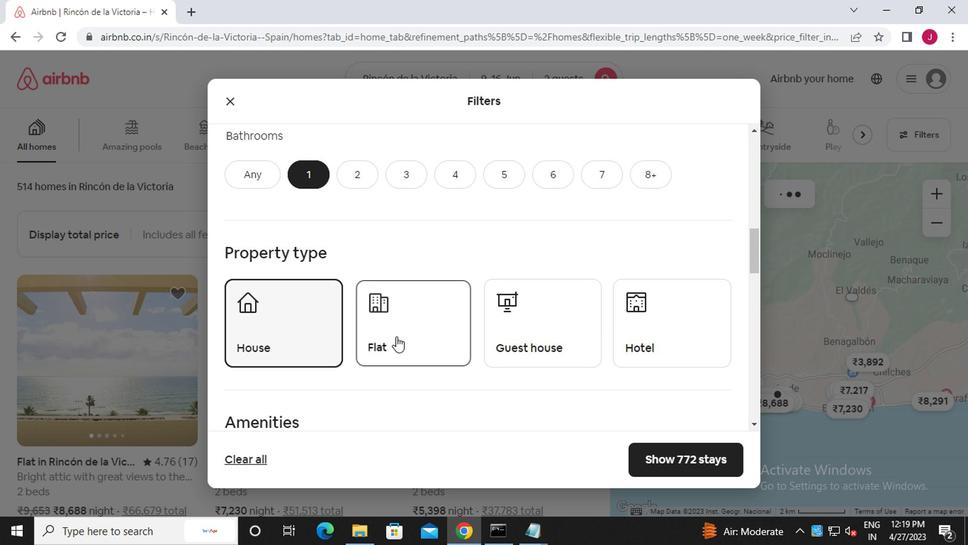 
Action: Mouse moved to (602, 327)
Screenshot: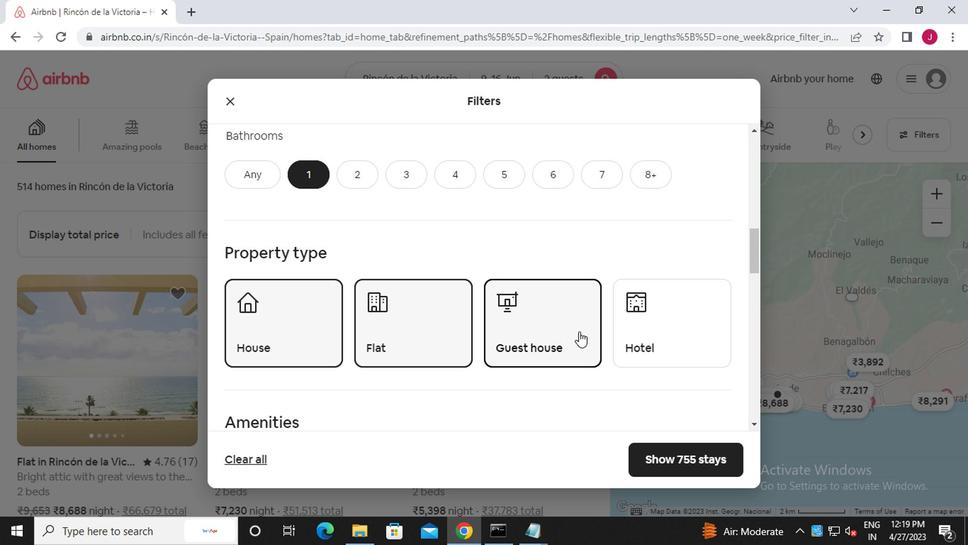 
Action: Mouse scrolled (602, 326) with delta (0, 0)
Screenshot: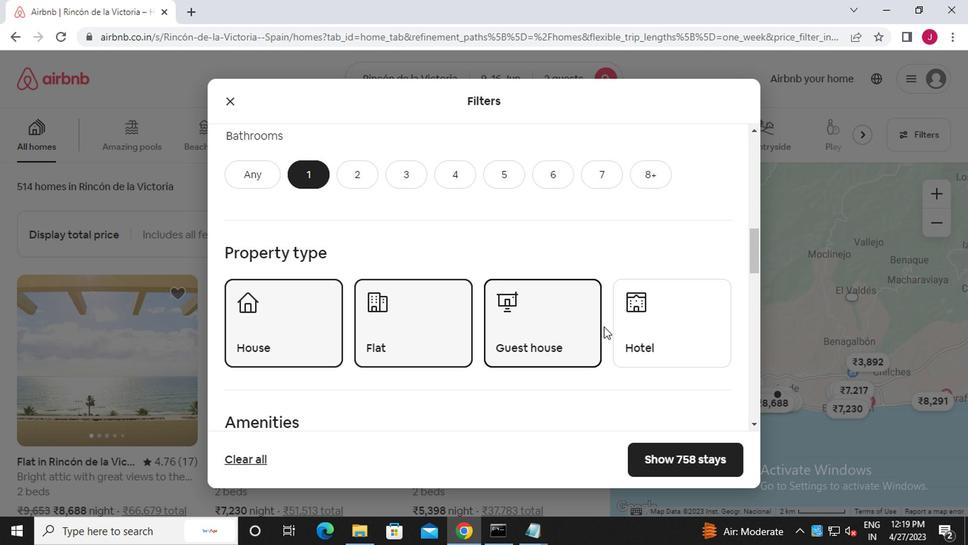 
Action: Mouse scrolled (602, 326) with delta (0, 0)
Screenshot: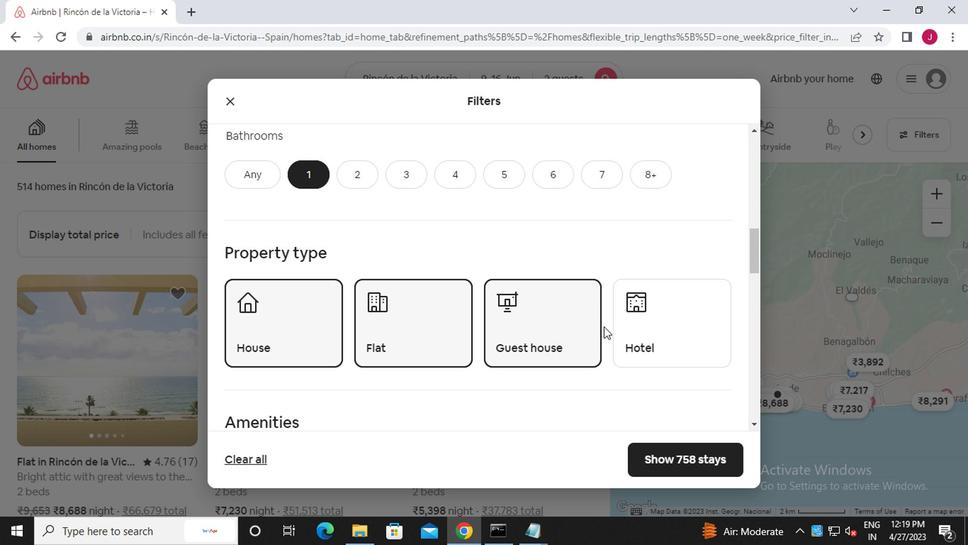 
Action: Mouse scrolled (602, 326) with delta (0, 0)
Screenshot: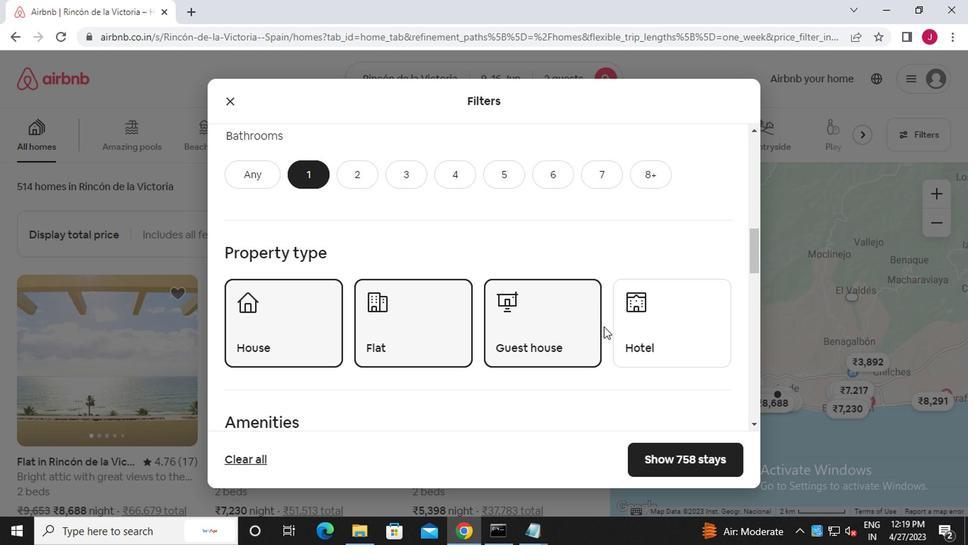 
Action: Mouse scrolled (602, 326) with delta (0, 0)
Screenshot: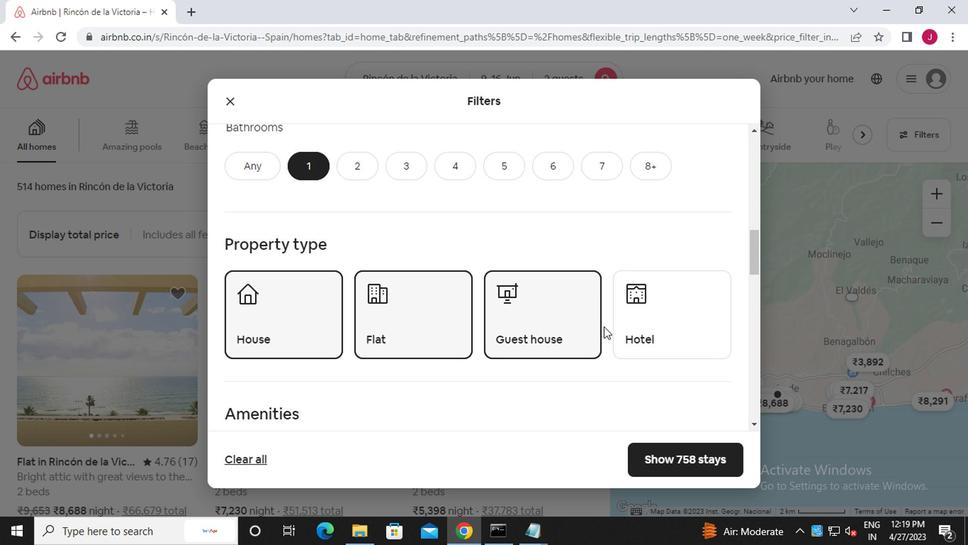 
Action: Mouse scrolled (602, 326) with delta (0, 0)
Screenshot: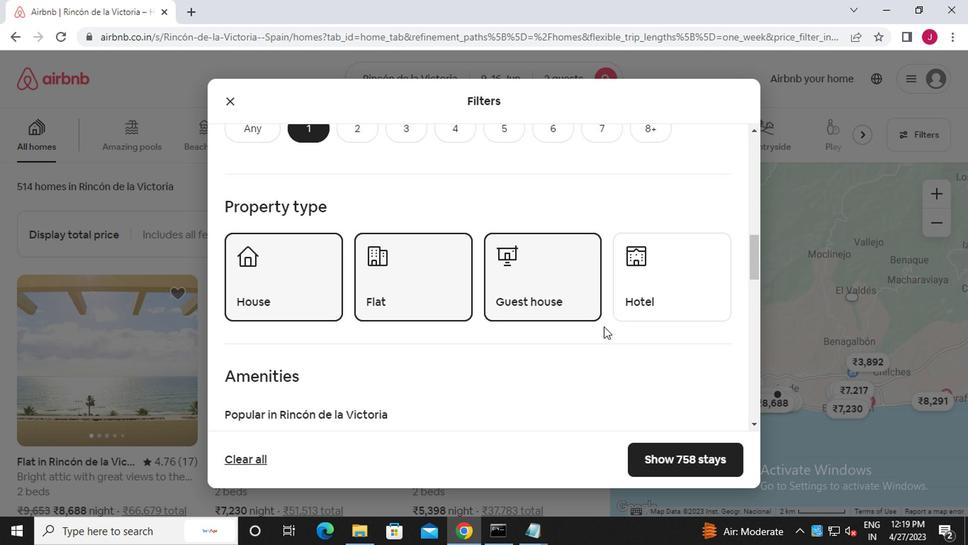 
Action: Mouse scrolled (602, 326) with delta (0, 0)
Screenshot: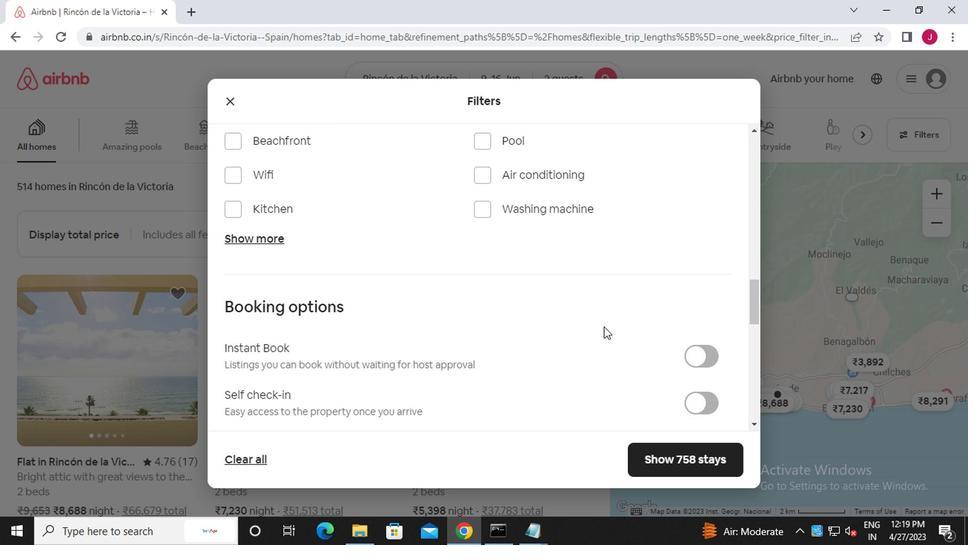 
Action: Mouse scrolled (602, 326) with delta (0, 0)
Screenshot: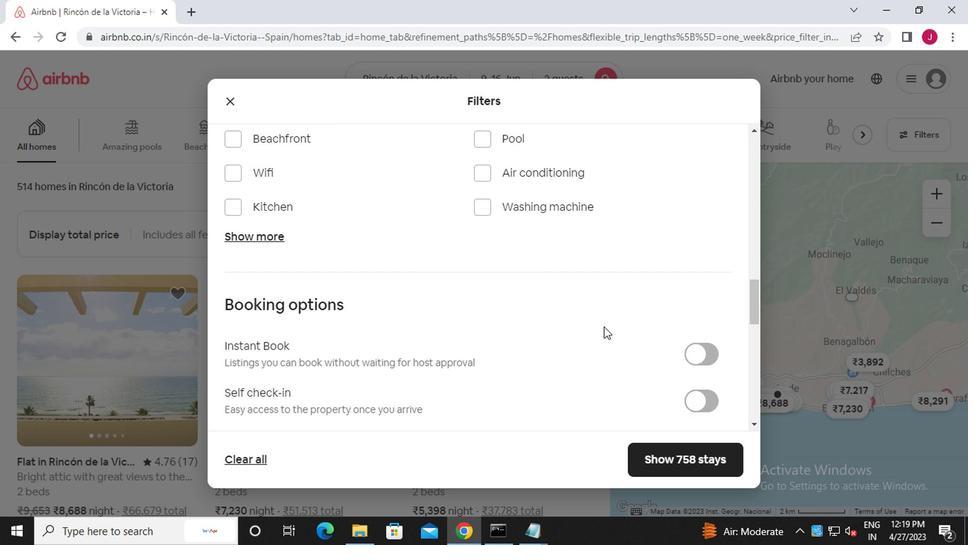 
Action: Mouse moved to (603, 327)
Screenshot: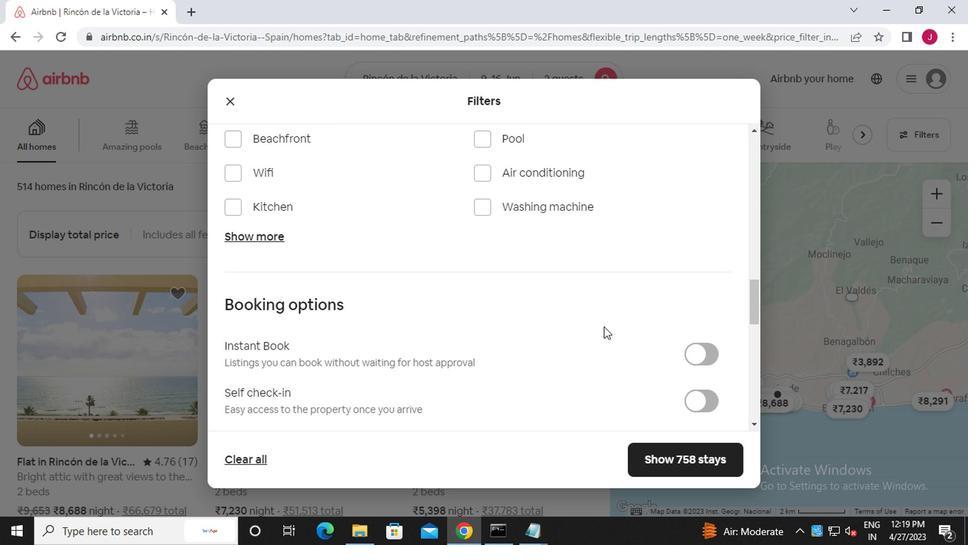 
Action: Mouse scrolled (603, 326) with delta (0, 0)
Screenshot: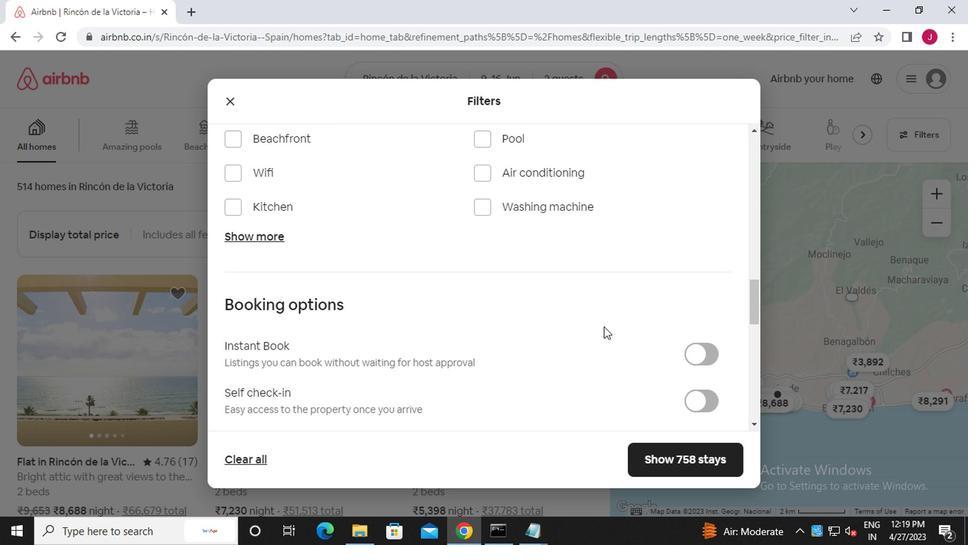 
Action: Mouse moved to (702, 186)
Screenshot: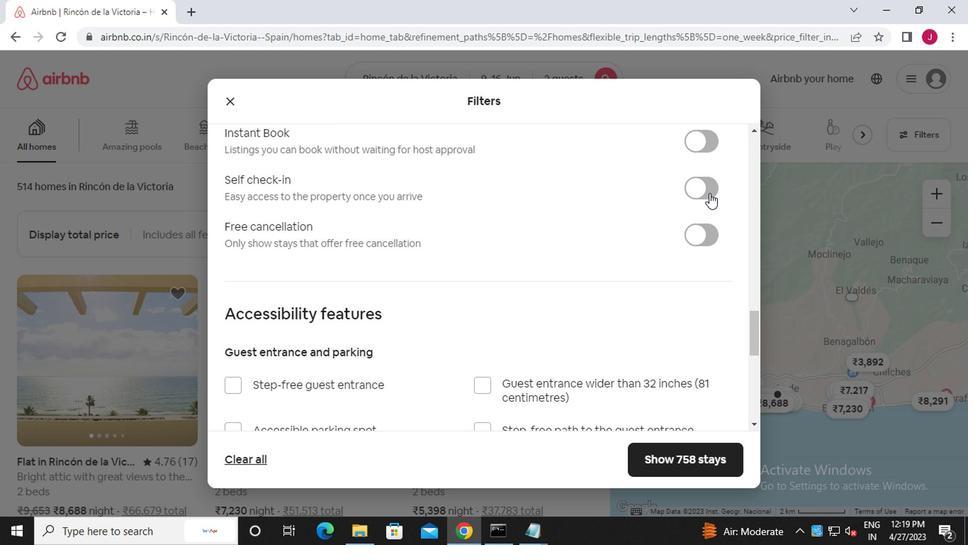 
Action: Mouse pressed left at (702, 186)
Screenshot: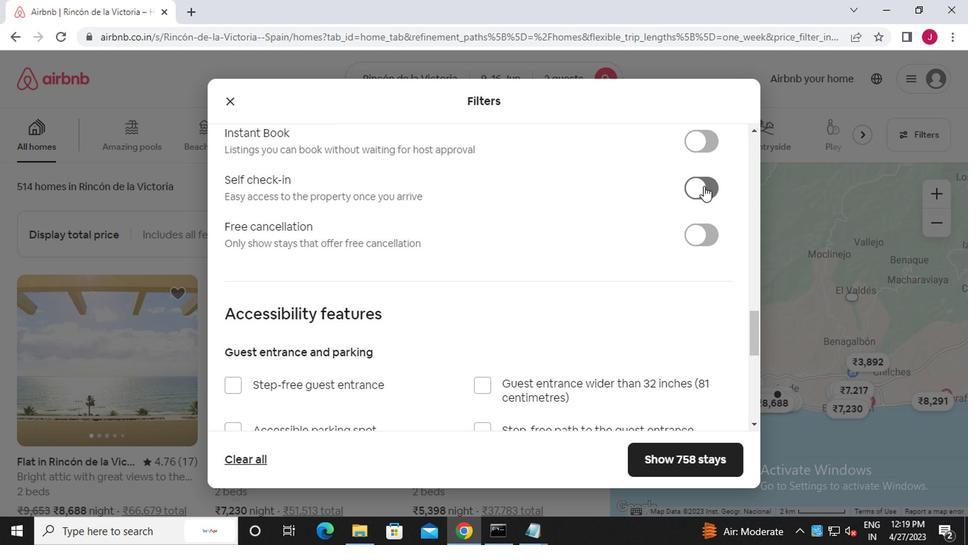 
Action: Mouse moved to (491, 283)
Screenshot: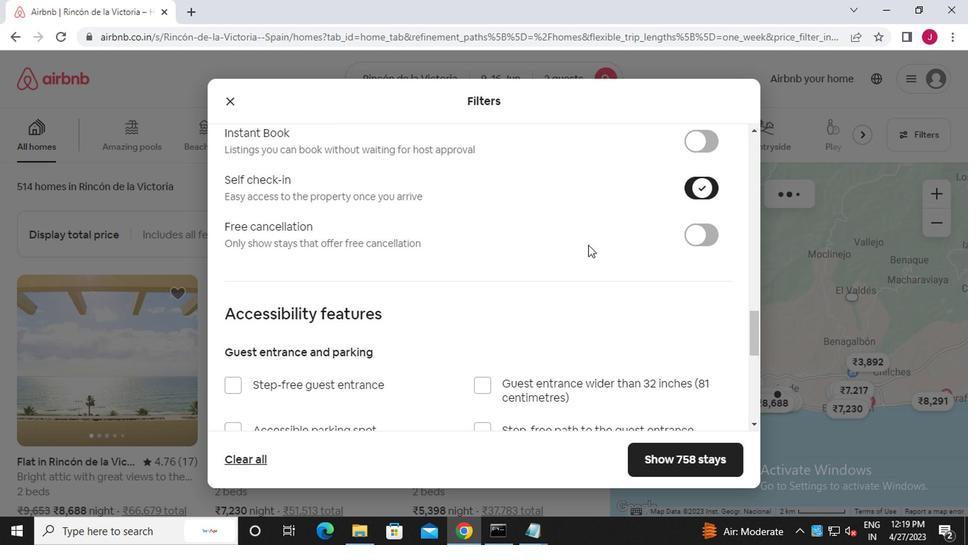 
Action: Mouse scrolled (491, 282) with delta (0, -1)
Screenshot: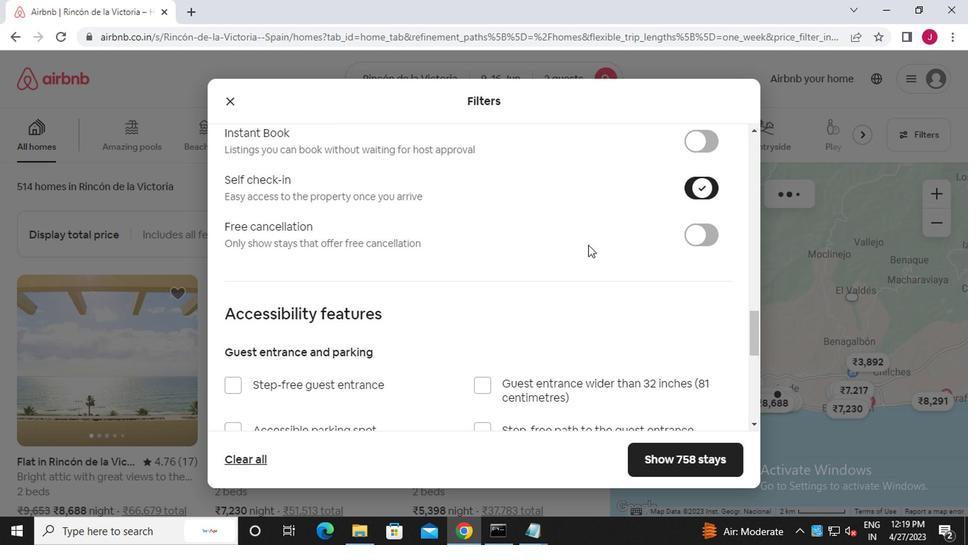 
Action: Mouse moved to (489, 283)
Screenshot: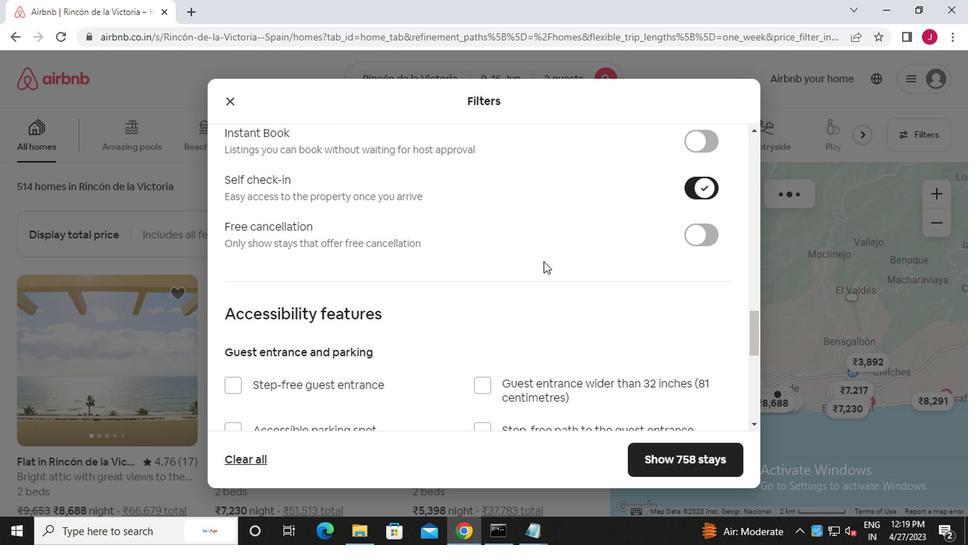 
Action: Mouse scrolled (489, 283) with delta (0, 0)
Screenshot: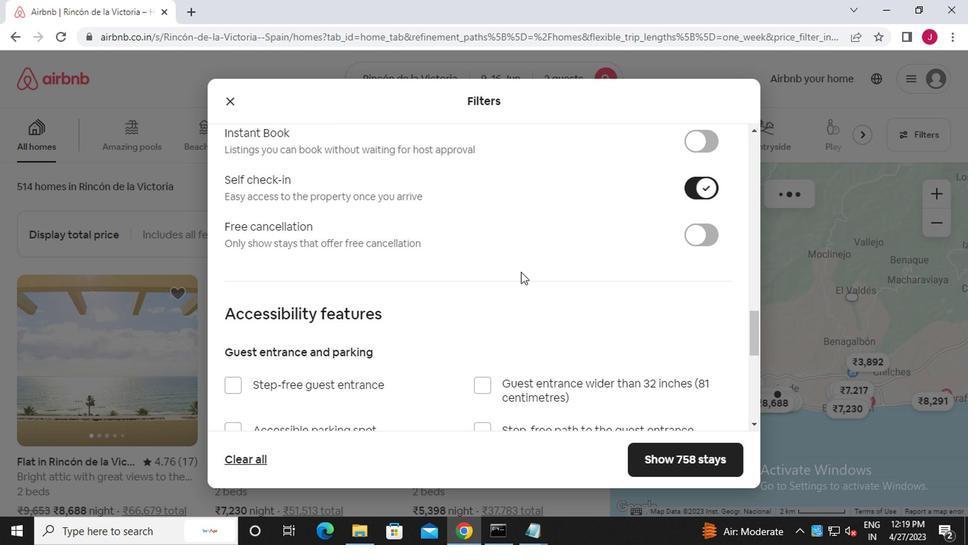 
Action: Mouse scrolled (489, 283) with delta (0, 0)
Screenshot: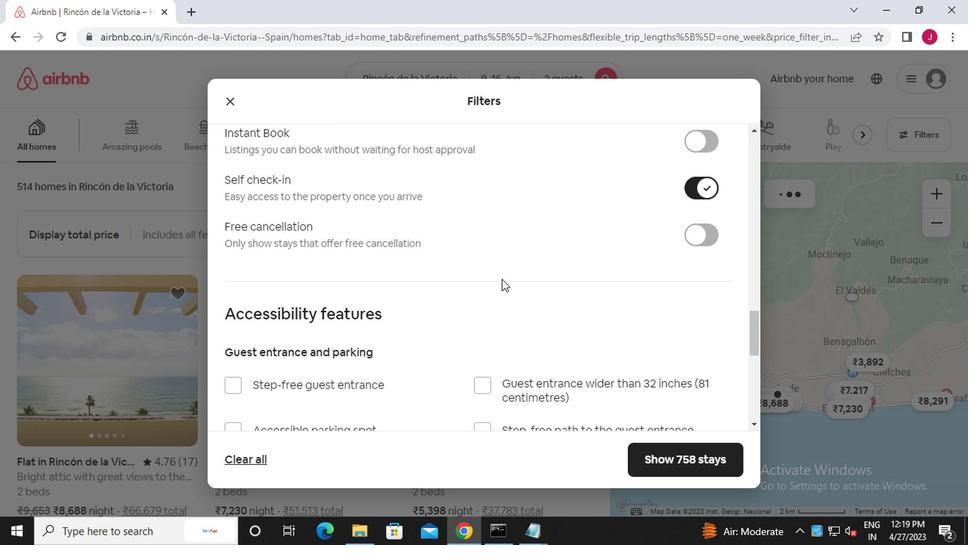
Action: Mouse scrolled (489, 283) with delta (0, 0)
Screenshot: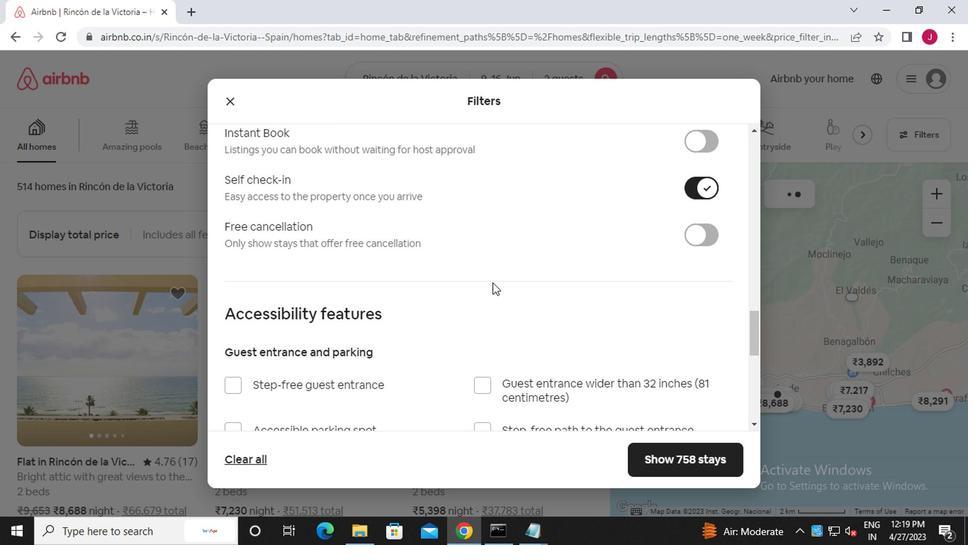 
Action: Mouse scrolled (489, 283) with delta (0, 0)
Screenshot: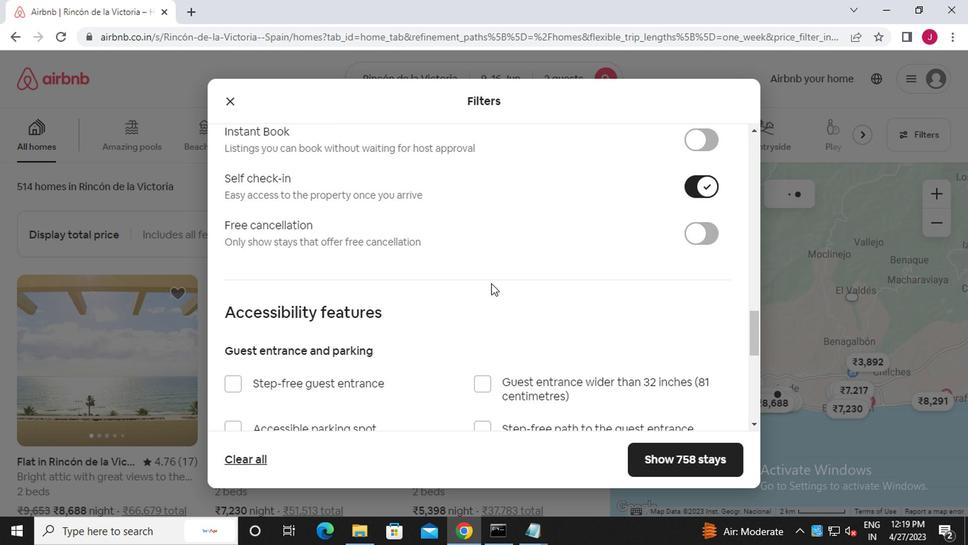 
Action: Mouse scrolled (489, 283) with delta (0, 0)
Screenshot: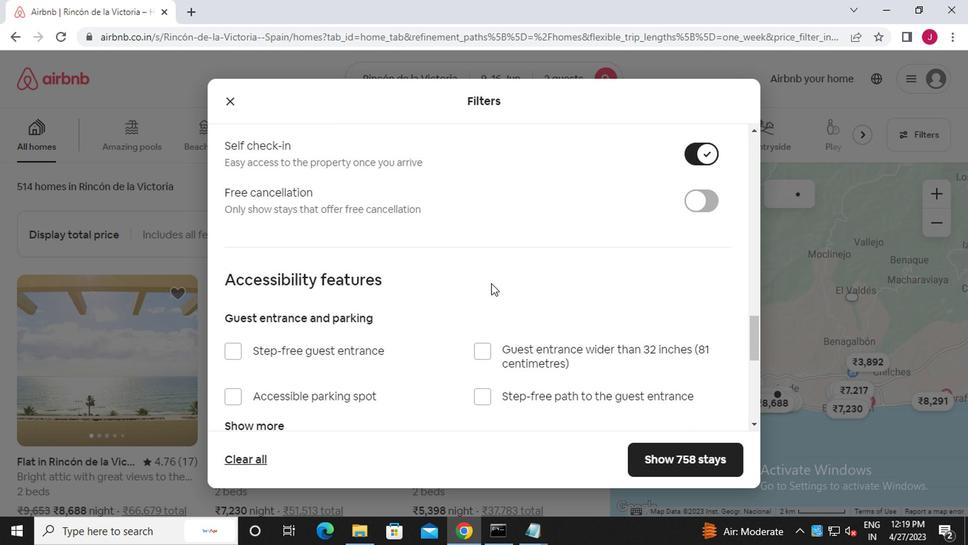 
Action: Mouse moved to (575, 311)
Screenshot: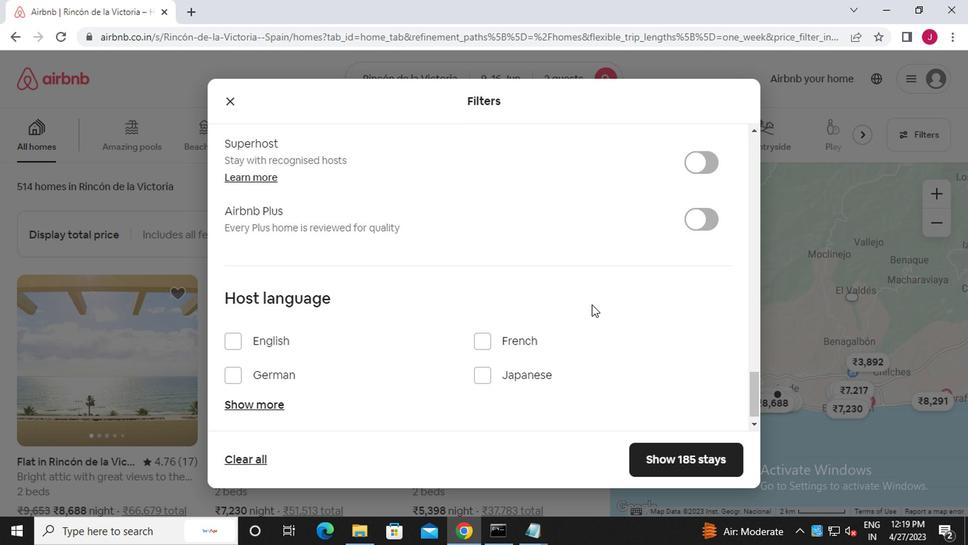 
Action: Mouse scrolled (575, 311) with delta (0, 0)
Screenshot: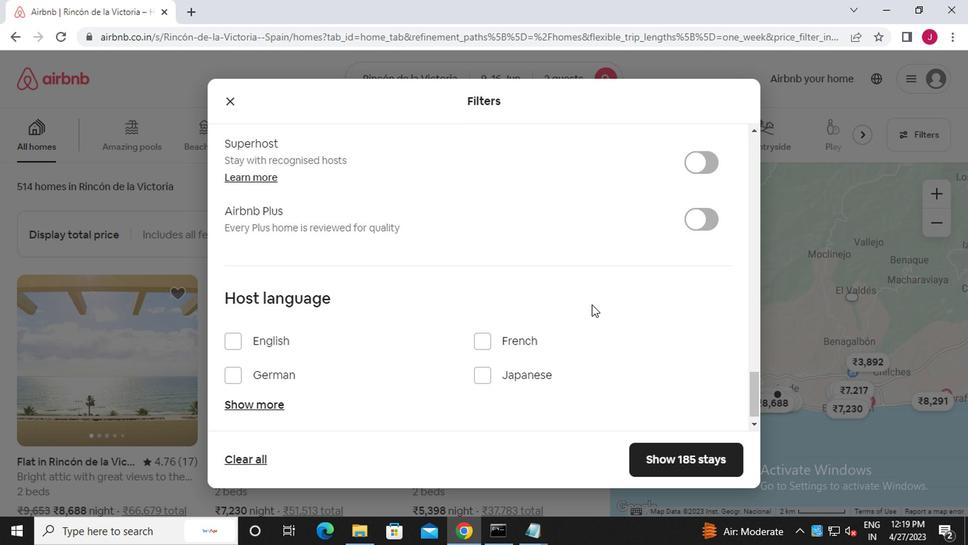 
Action: Mouse moved to (234, 329)
Screenshot: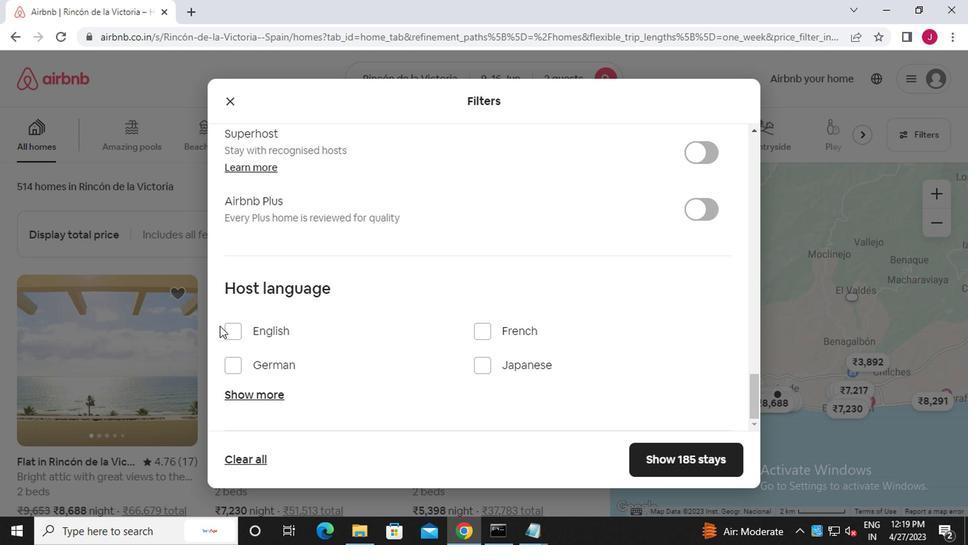 
Action: Mouse pressed left at (234, 329)
Screenshot: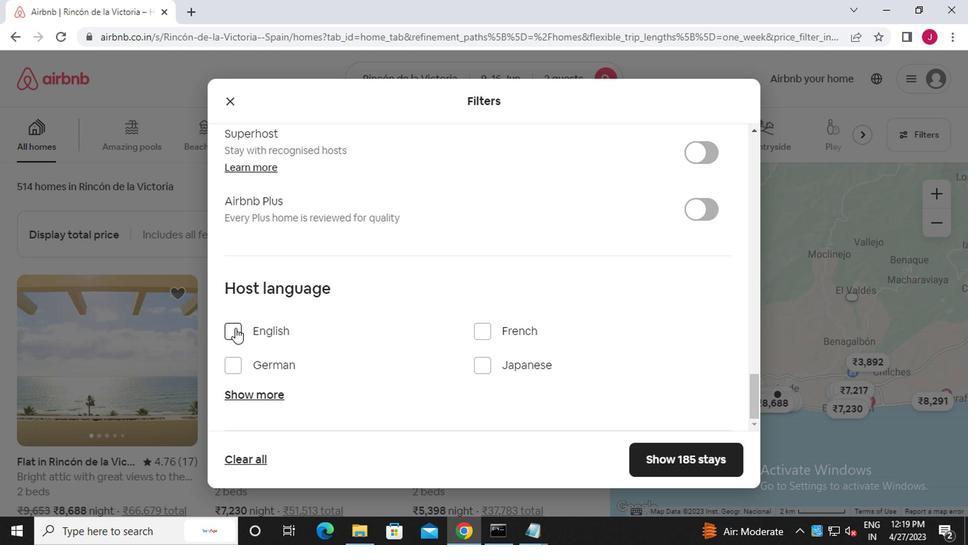 
Action: Mouse moved to (655, 462)
Screenshot: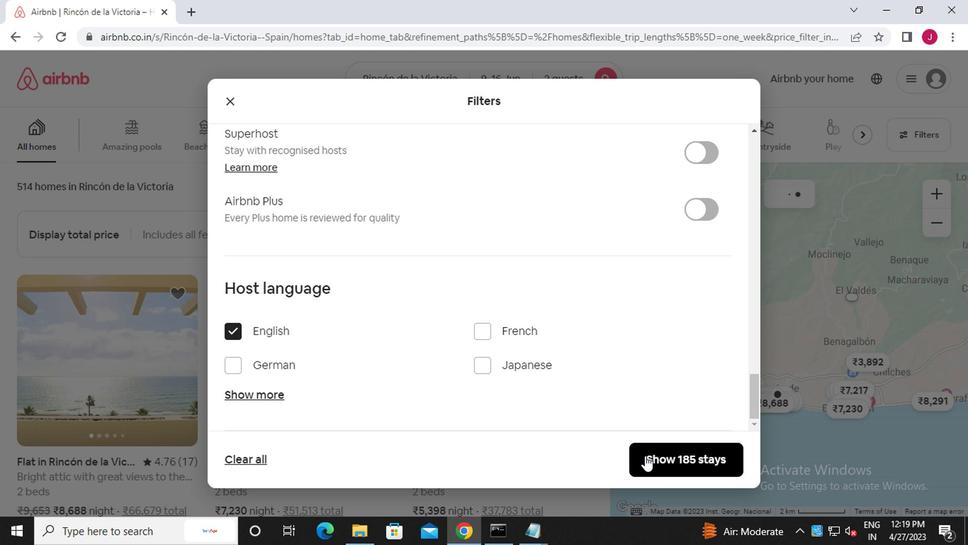 
Action: Mouse pressed left at (655, 462)
Screenshot: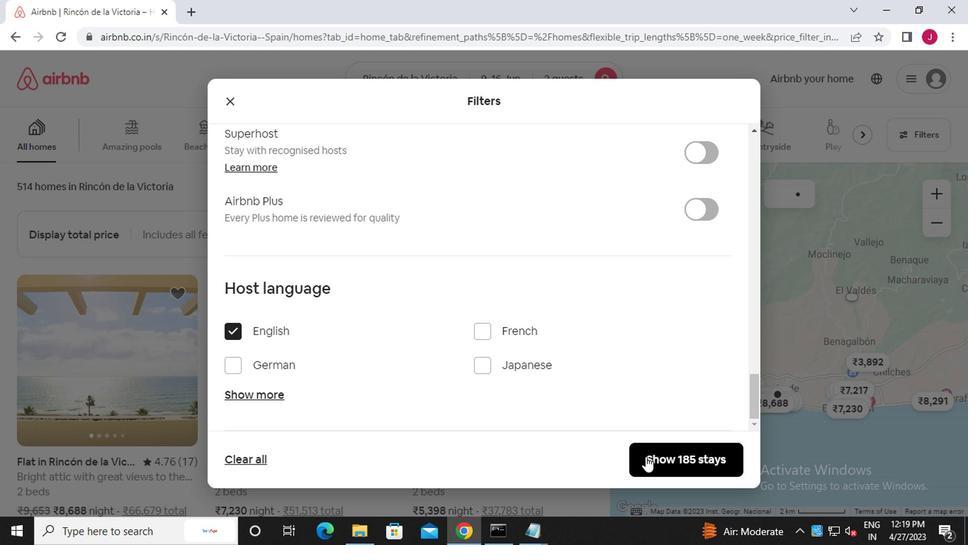 
Action: Mouse moved to (651, 455)
Screenshot: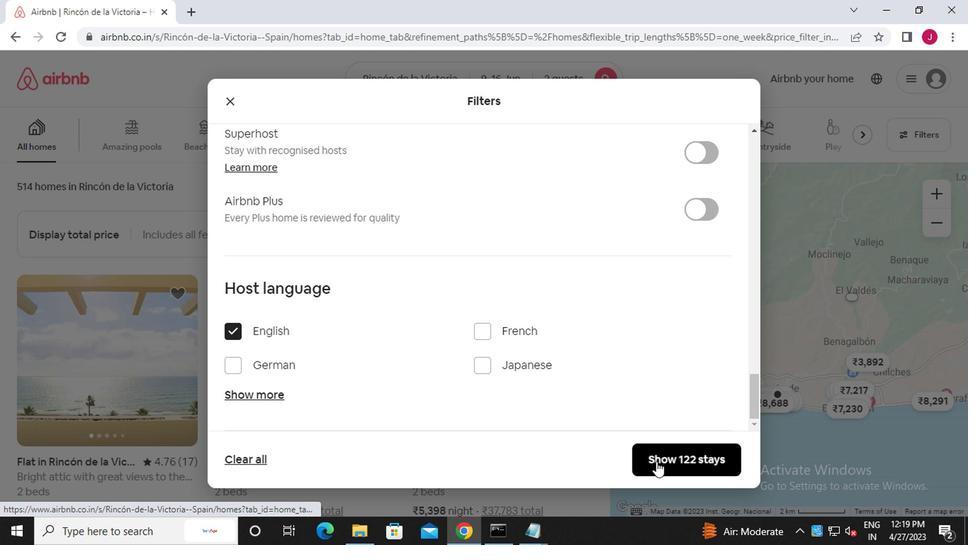 
